Task: Search one way flight ticket for 2 adults, 2 children, 2 infants in seat in first from Pasco: Tri-cities Airport to Indianapolis: Indianapolis International Airport on 8-5-2023. Choice of flights is Westjet. Number of bags: 7 checked bags. Price is upto 50000. Outbound departure time preference is 4:30.
Action: Mouse moved to (292, 257)
Screenshot: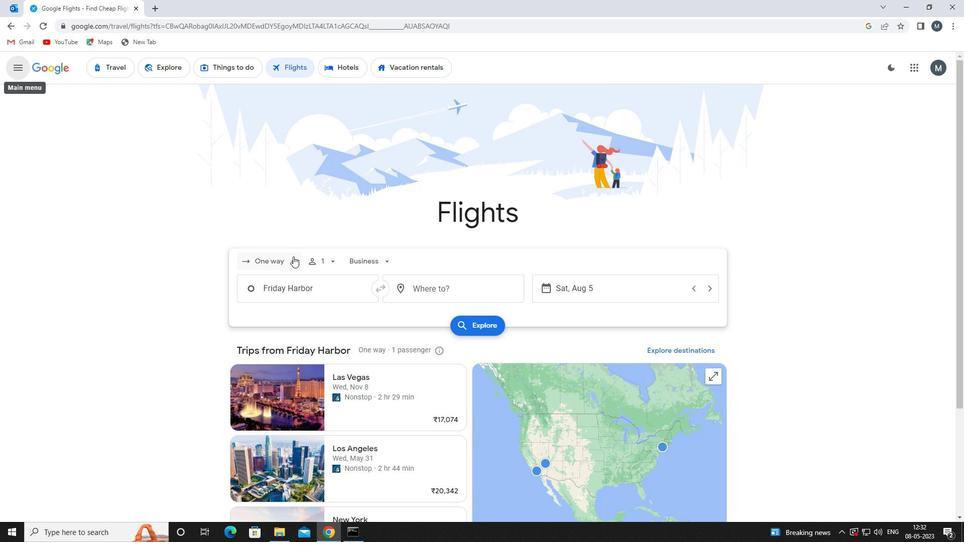 
Action: Mouse pressed left at (292, 257)
Screenshot: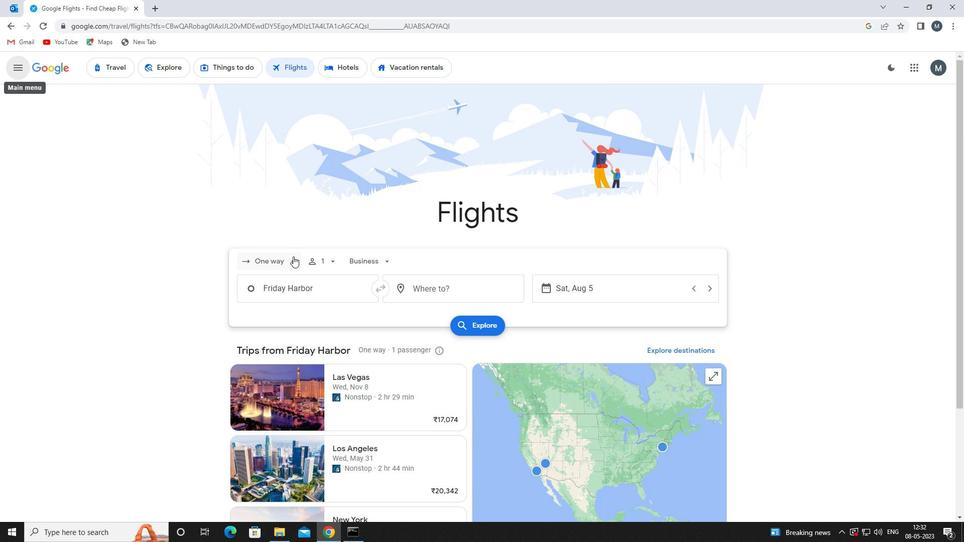 
Action: Mouse moved to (300, 307)
Screenshot: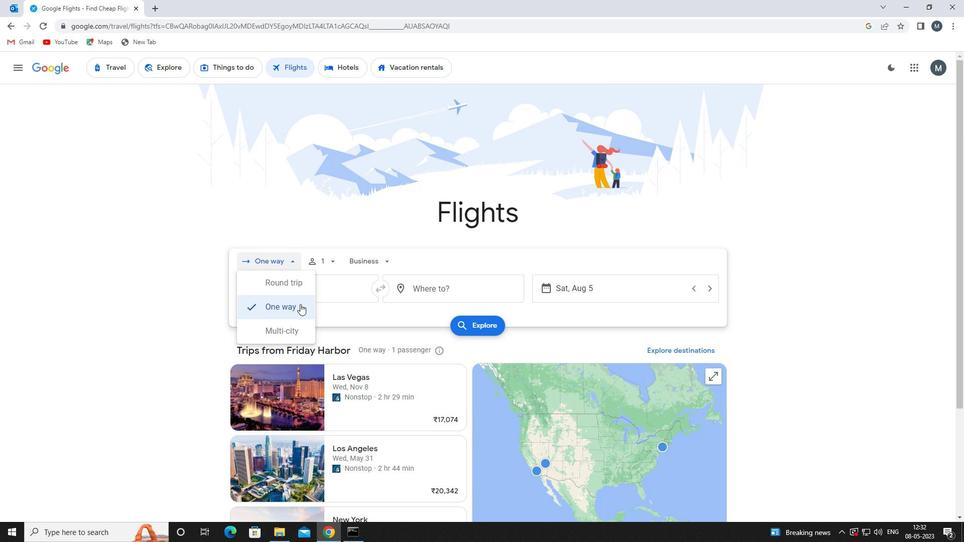 
Action: Mouse pressed left at (300, 307)
Screenshot: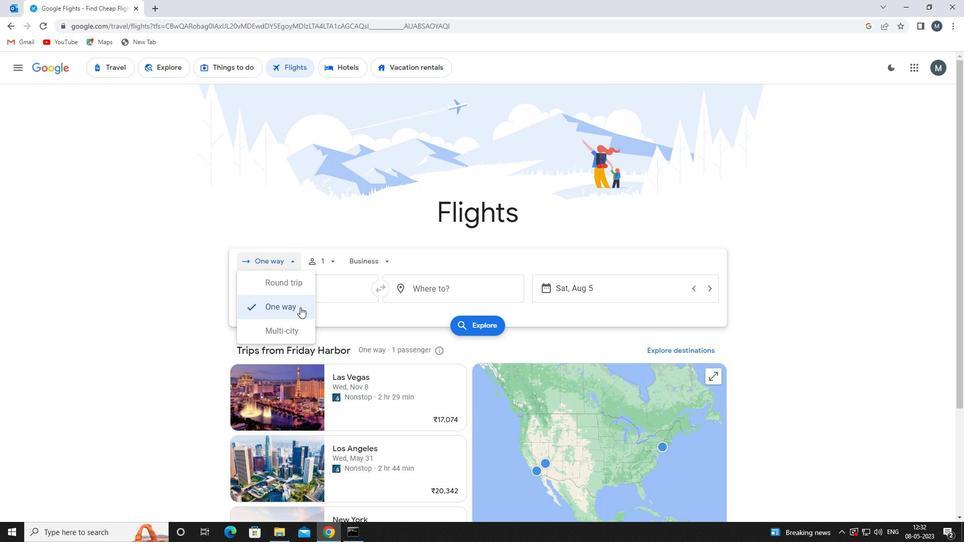 
Action: Mouse moved to (330, 262)
Screenshot: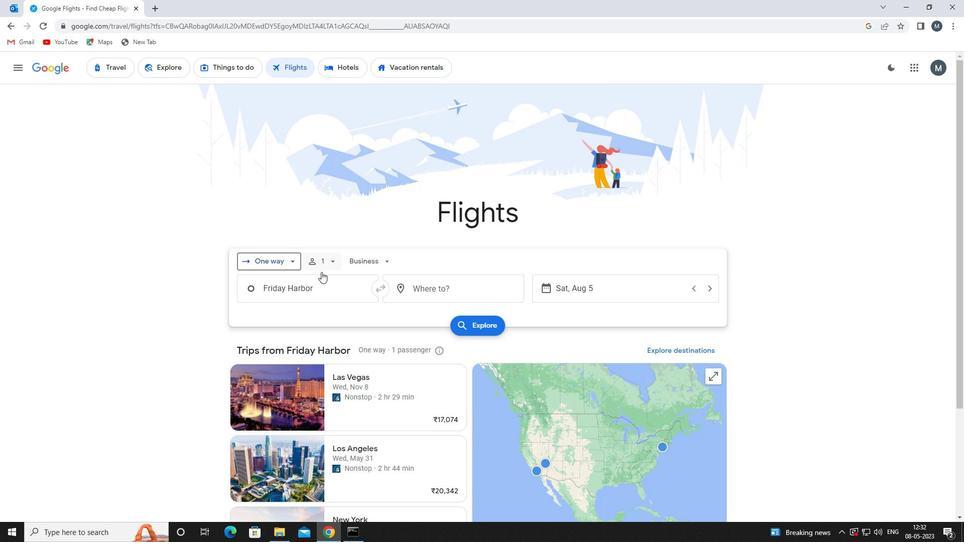 
Action: Mouse pressed left at (330, 262)
Screenshot: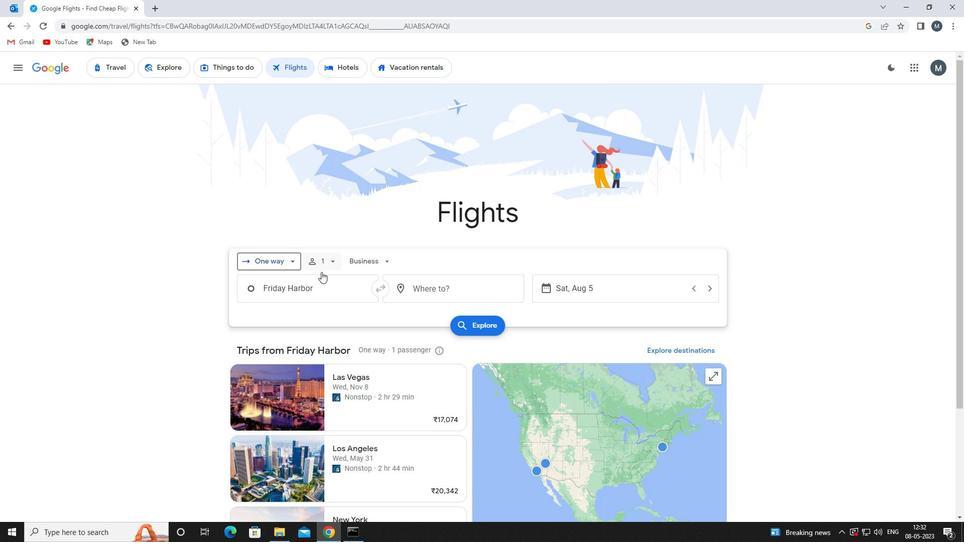 
Action: Mouse moved to (411, 289)
Screenshot: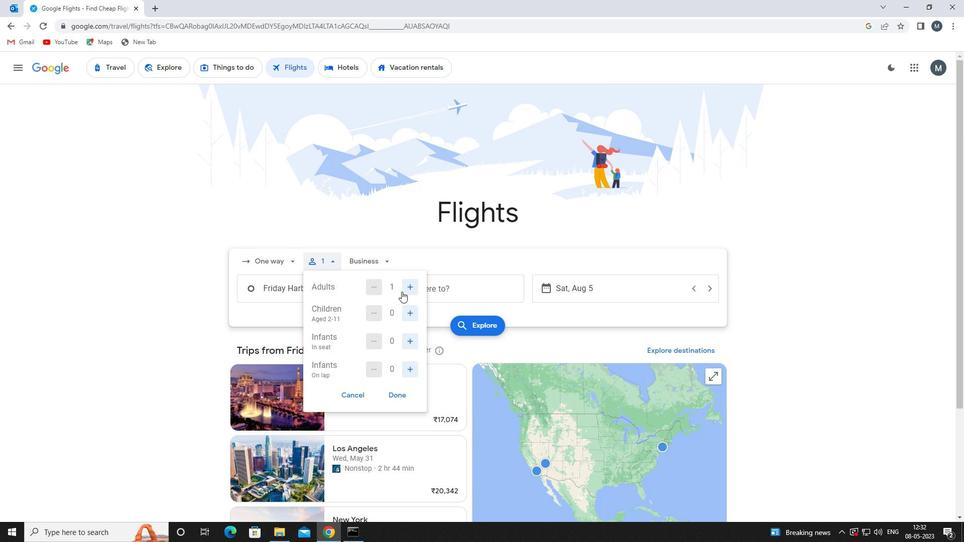 
Action: Mouse pressed left at (411, 289)
Screenshot: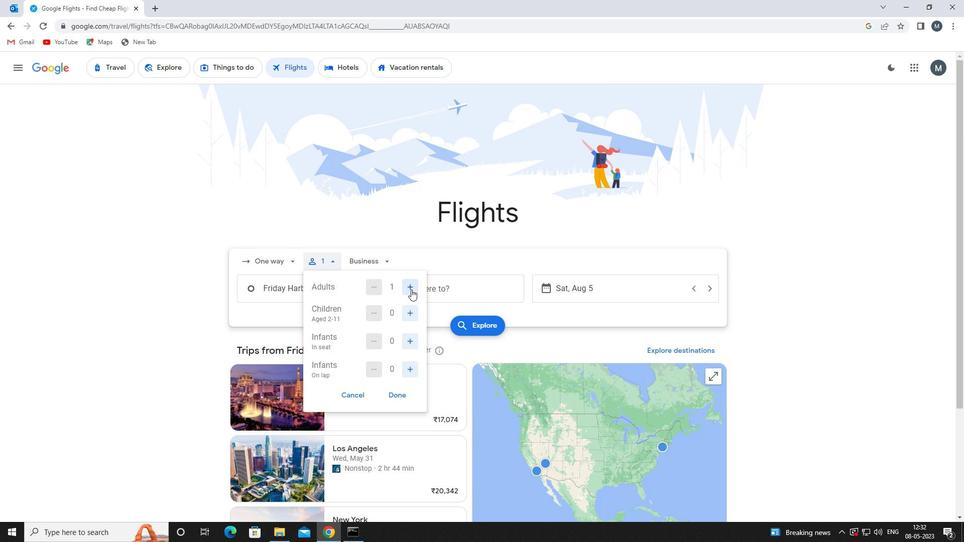 
Action: Mouse moved to (412, 310)
Screenshot: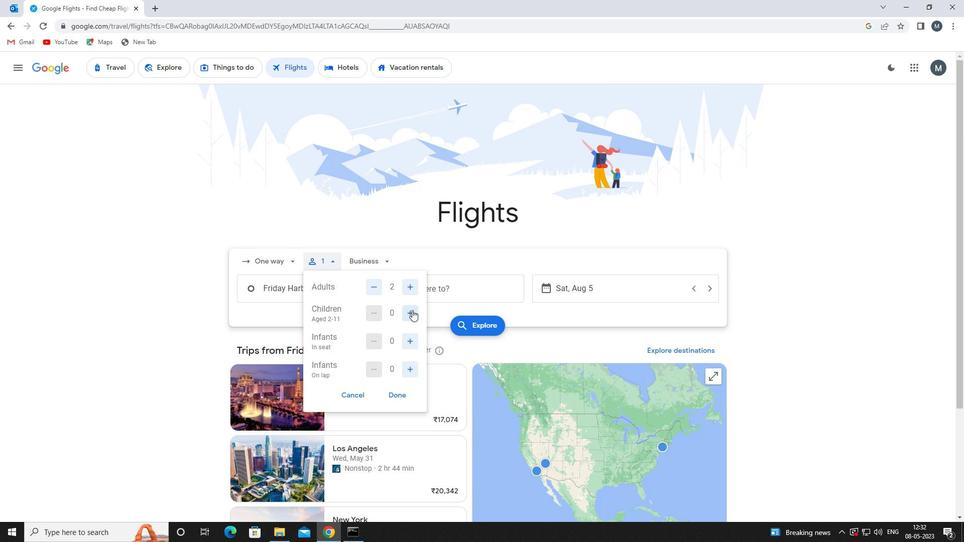 
Action: Mouse pressed left at (412, 310)
Screenshot: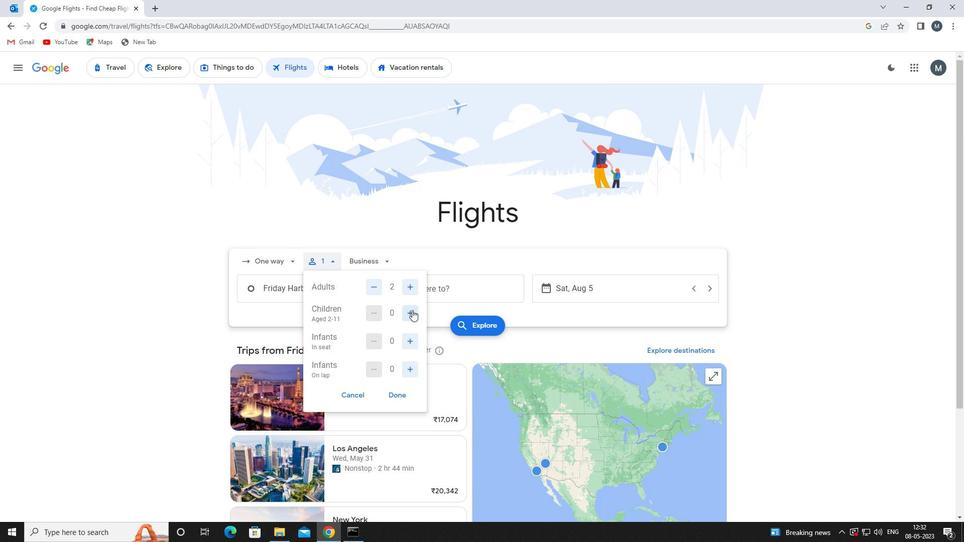 
Action: Mouse pressed left at (412, 310)
Screenshot: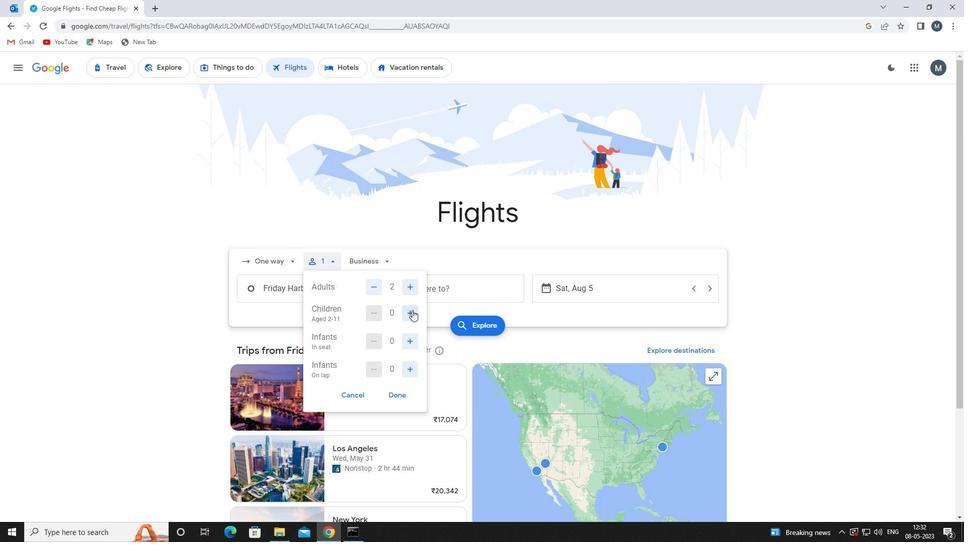 
Action: Mouse moved to (411, 338)
Screenshot: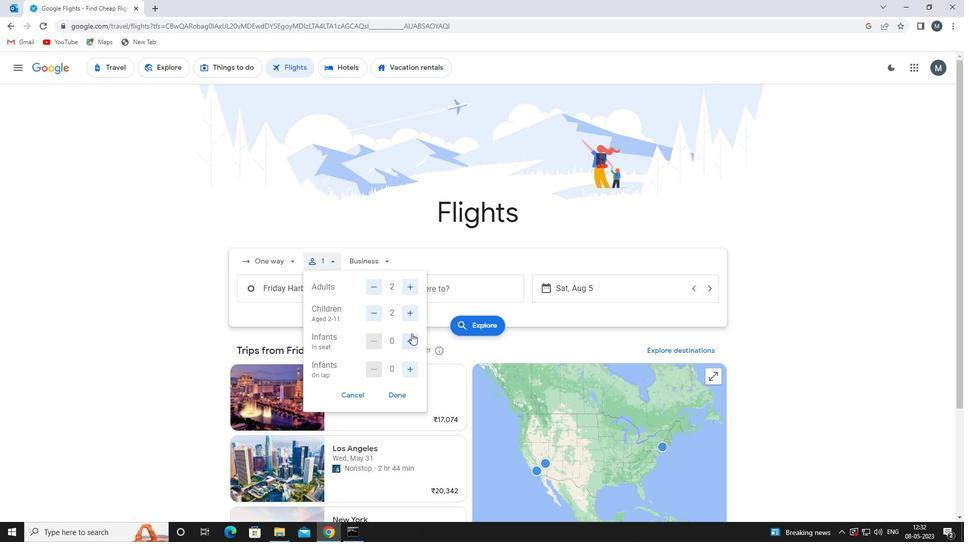 
Action: Mouse pressed left at (411, 338)
Screenshot: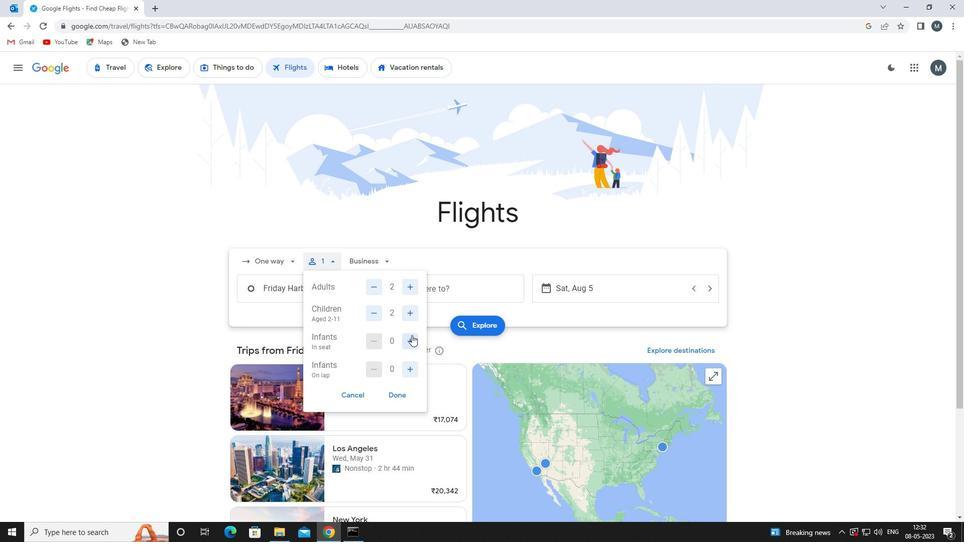 
Action: Mouse moved to (411, 339)
Screenshot: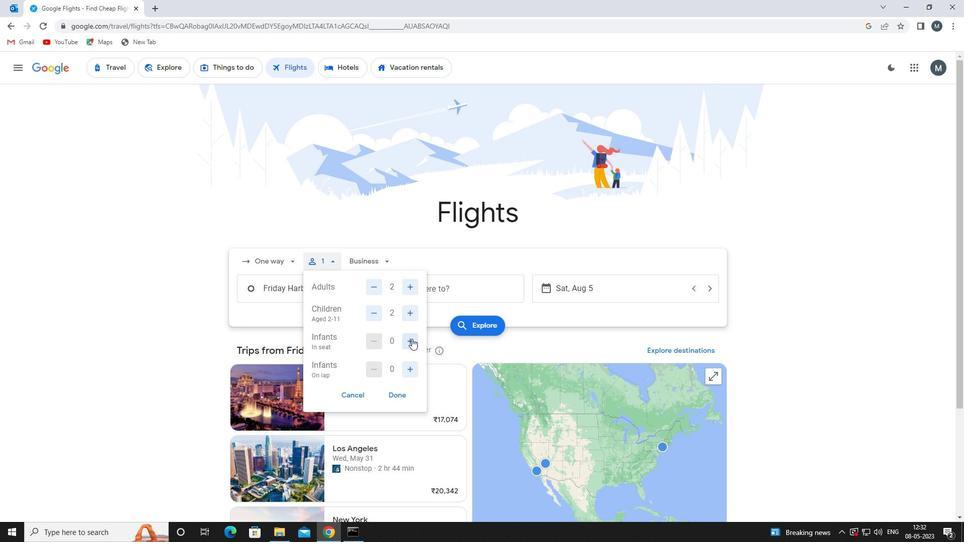 
Action: Mouse pressed left at (411, 339)
Screenshot: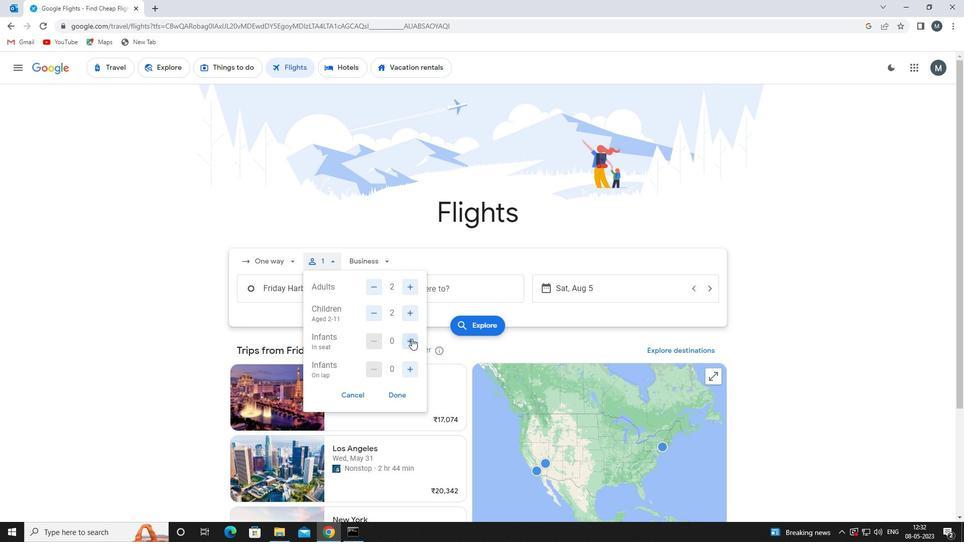 
Action: Mouse moved to (396, 397)
Screenshot: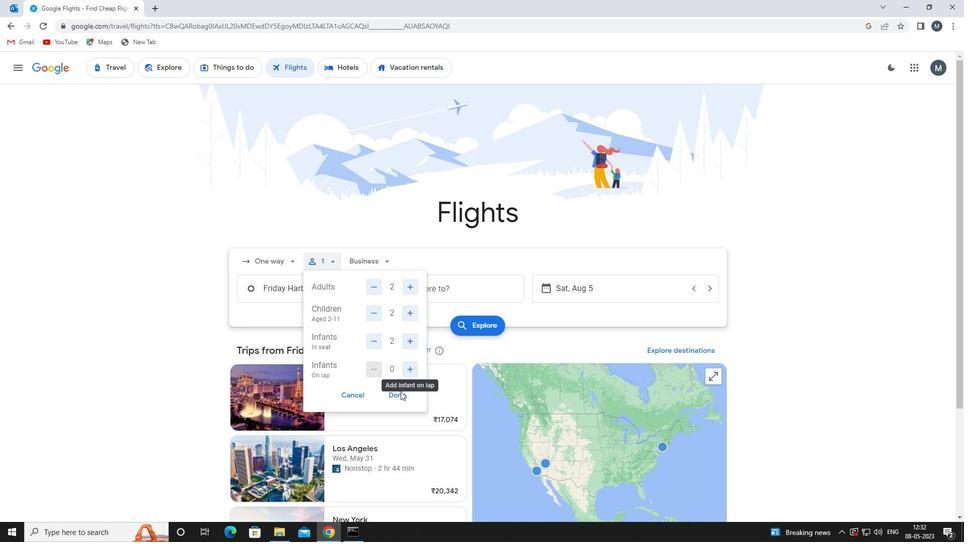 
Action: Mouse pressed left at (396, 397)
Screenshot: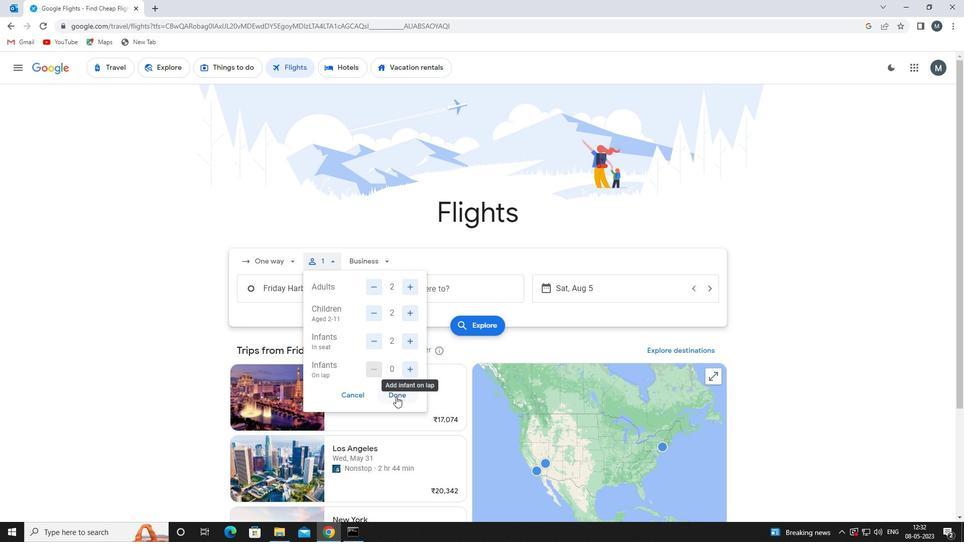 
Action: Mouse moved to (365, 265)
Screenshot: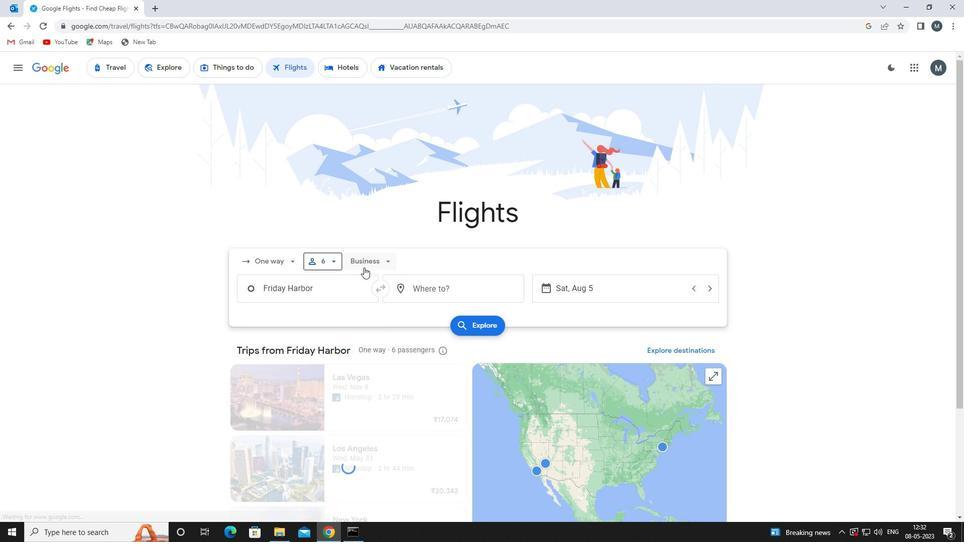 
Action: Mouse pressed left at (365, 265)
Screenshot: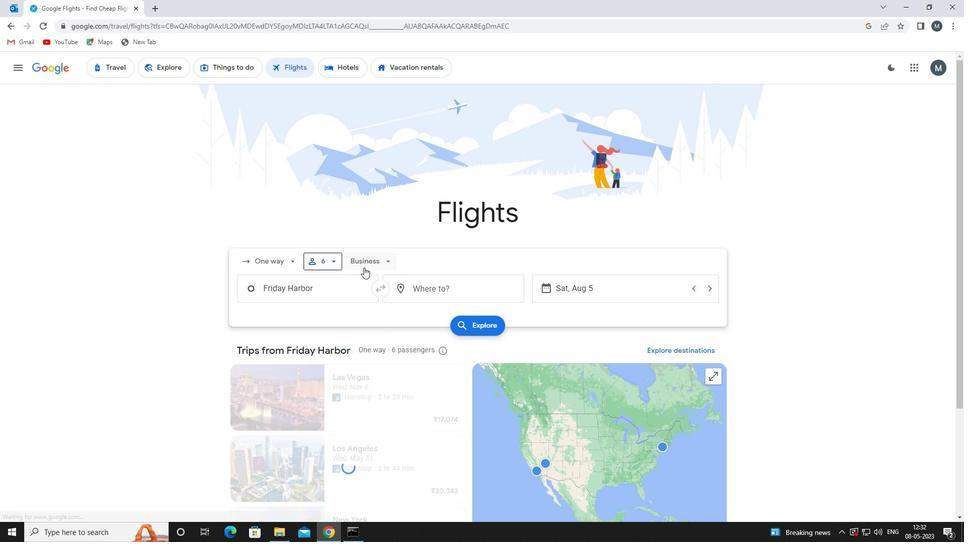 
Action: Mouse moved to (377, 353)
Screenshot: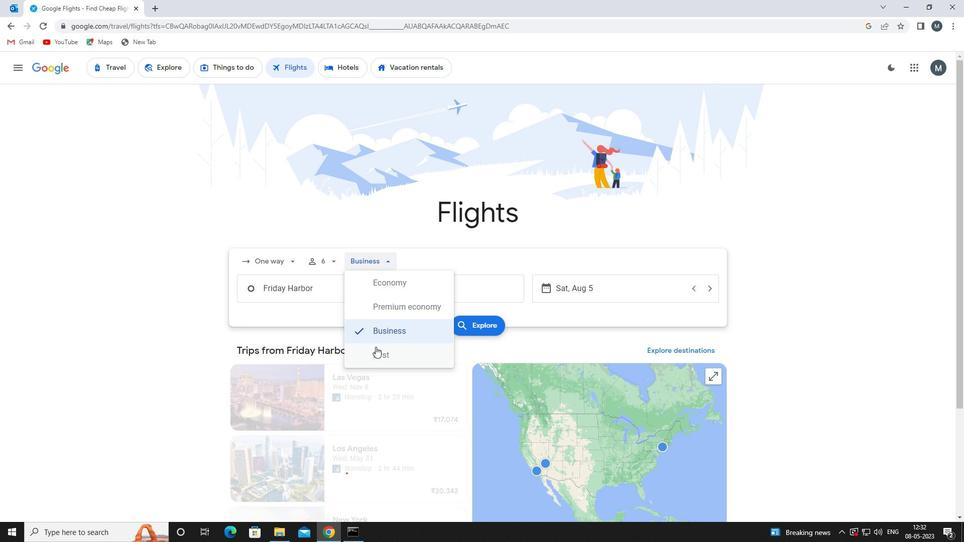 
Action: Mouse pressed left at (377, 353)
Screenshot: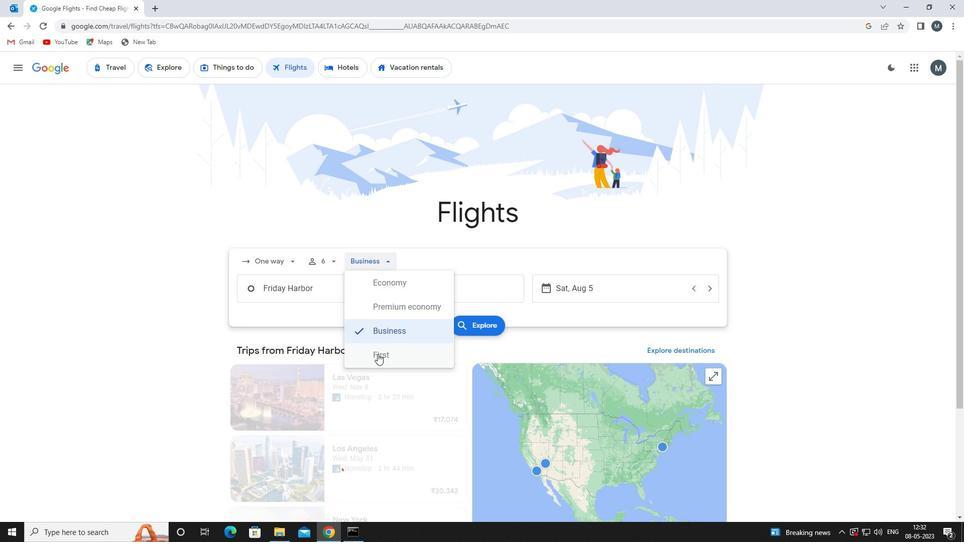 
Action: Mouse moved to (322, 289)
Screenshot: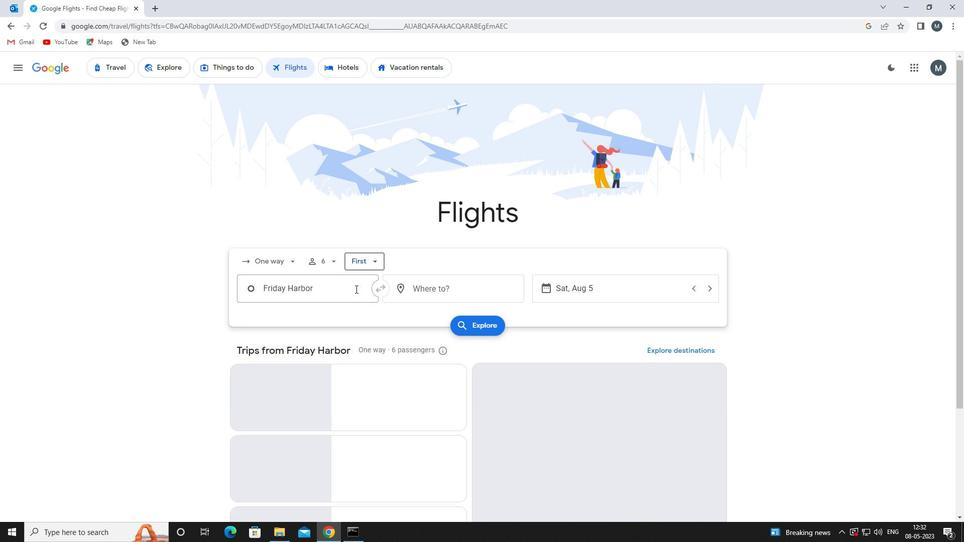 
Action: Mouse pressed left at (322, 289)
Screenshot: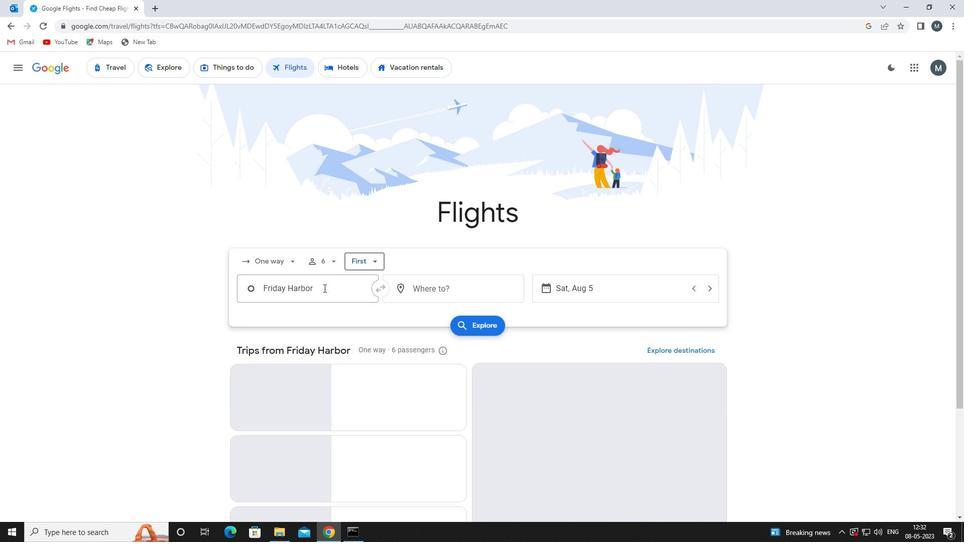 
Action: Key pressed tri<Key.space>ci
Screenshot: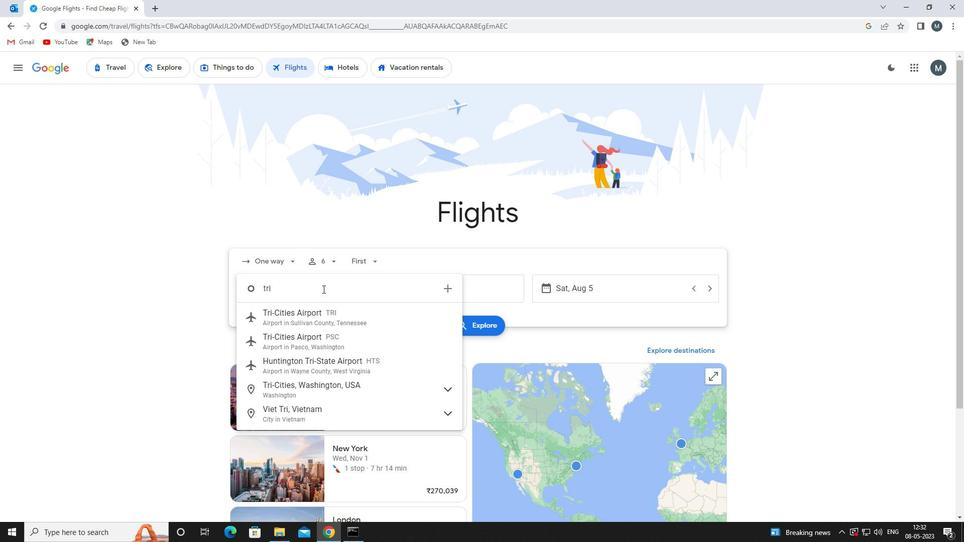 
Action: Mouse moved to (317, 316)
Screenshot: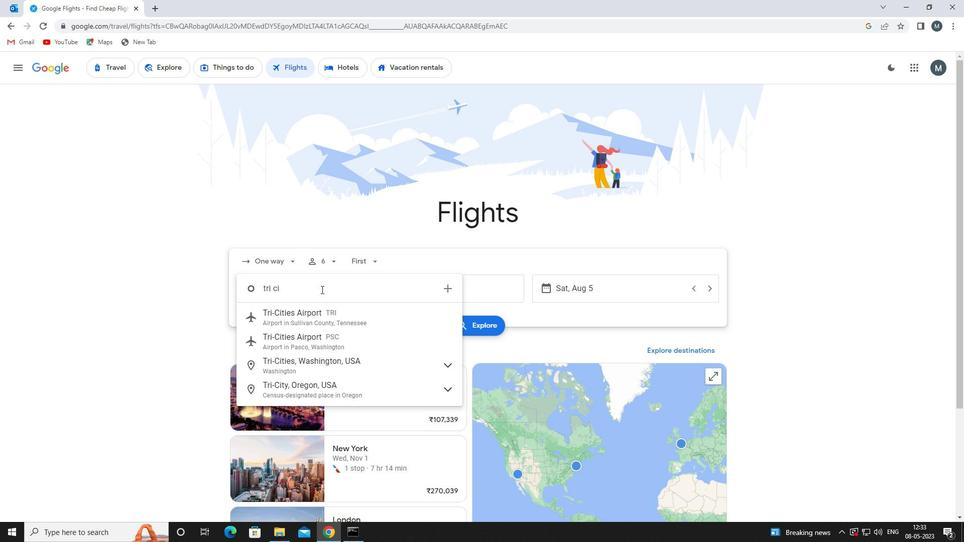 
Action: Mouse pressed left at (317, 316)
Screenshot: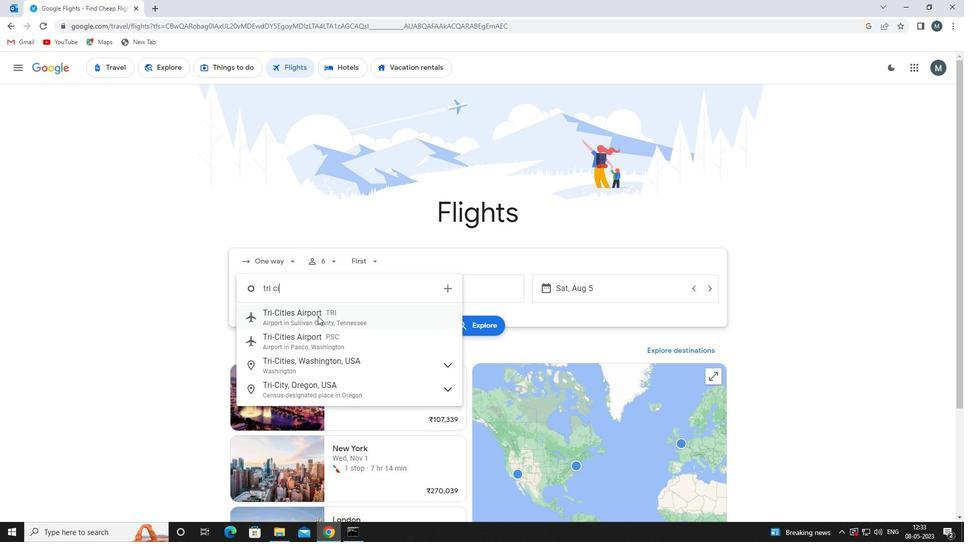
Action: Mouse moved to (410, 287)
Screenshot: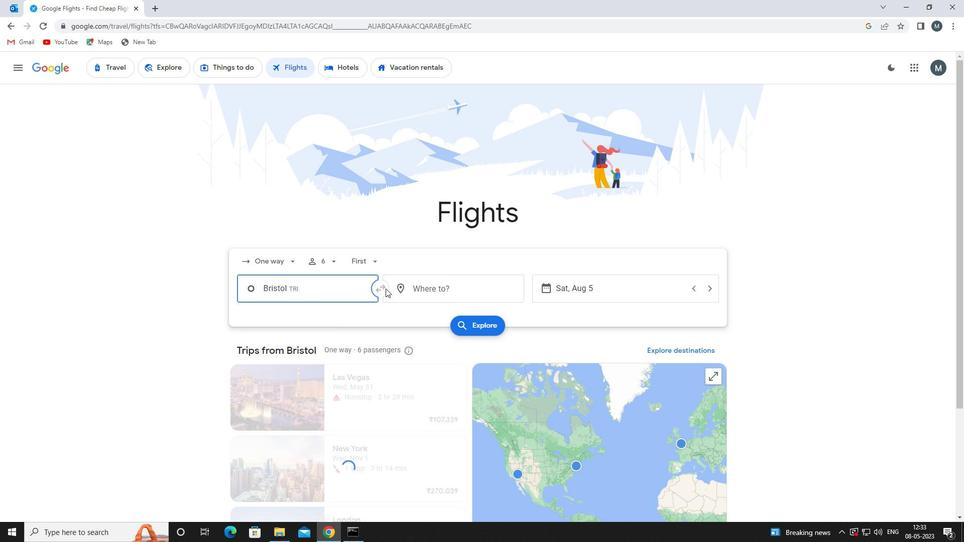 
Action: Mouse pressed left at (410, 287)
Screenshot: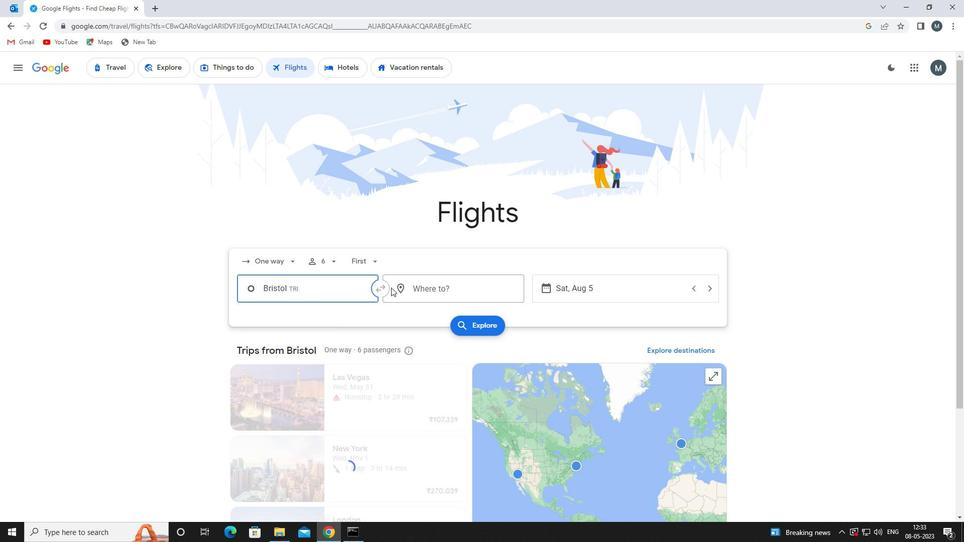 
Action: Key pressed ind
Screenshot: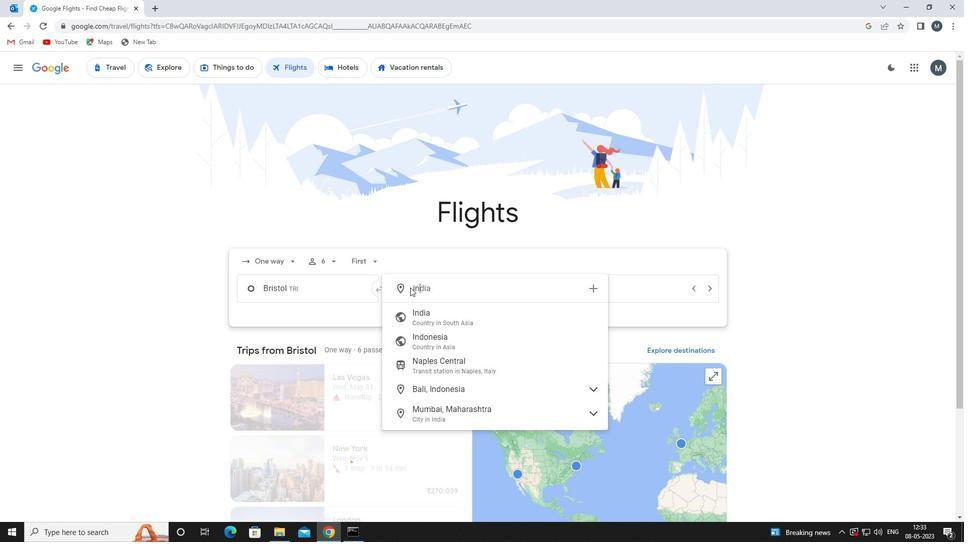 
Action: Mouse moved to (457, 311)
Screenshot: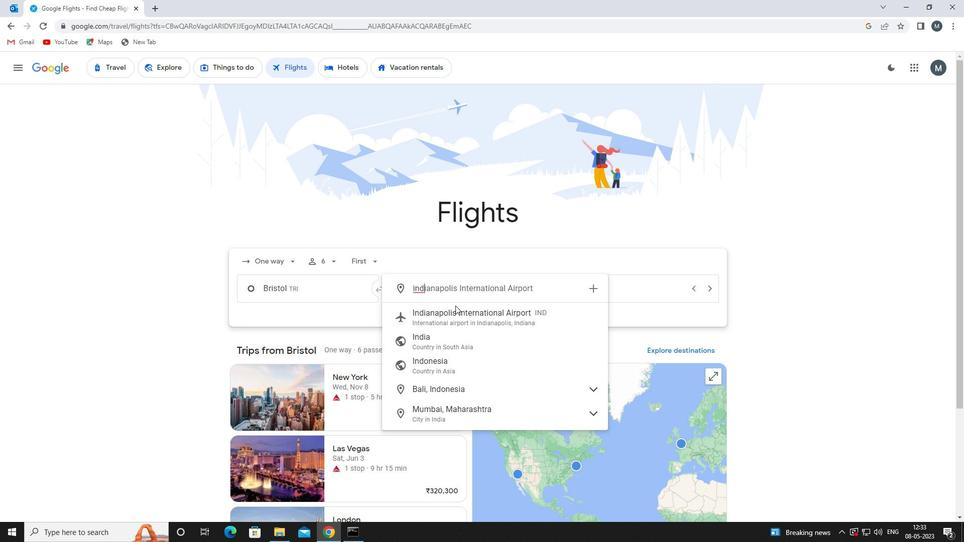 
Action: Mouse pressed left at (457, 311)
Screenshot: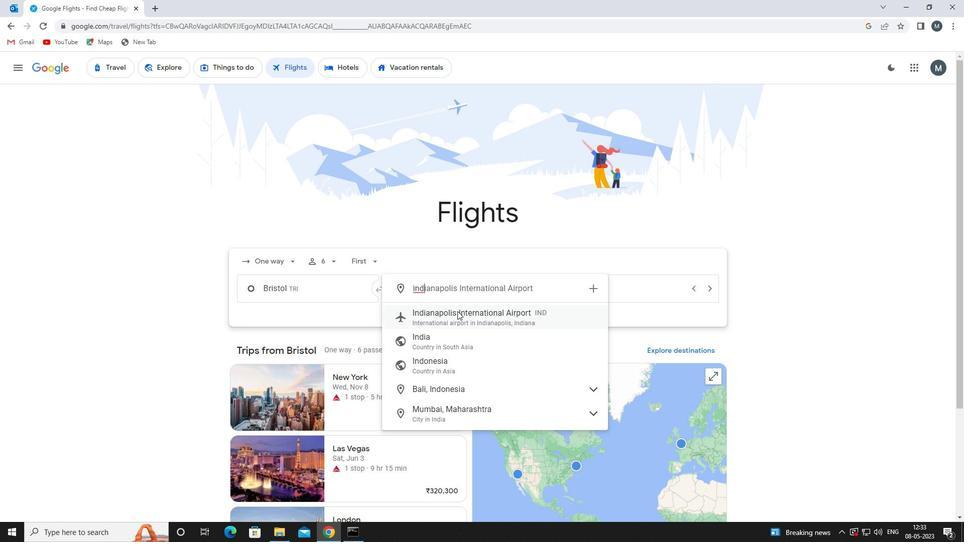 
Action: Mouse moved to (580, 287)
Screenshot: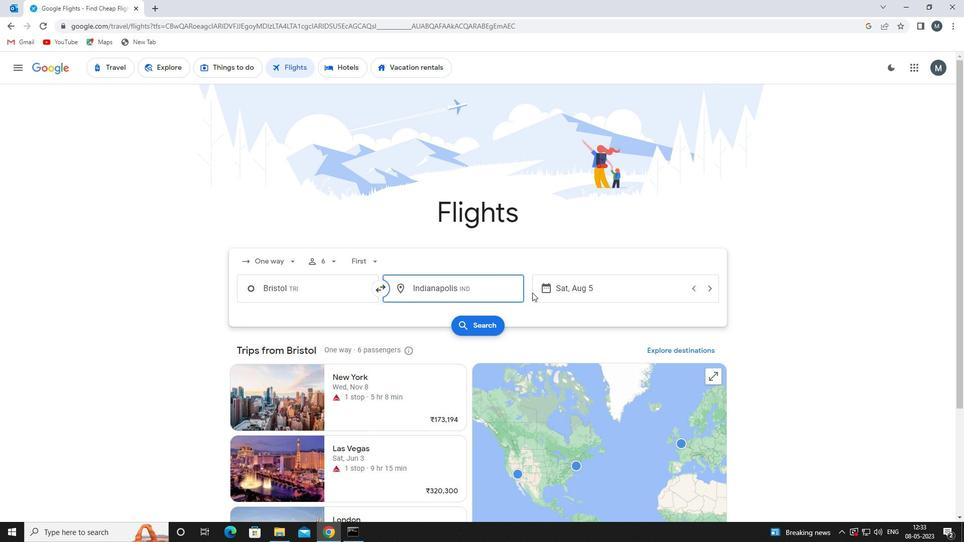 
Action: Mouse pressed left at (580, 287)
Screenshot: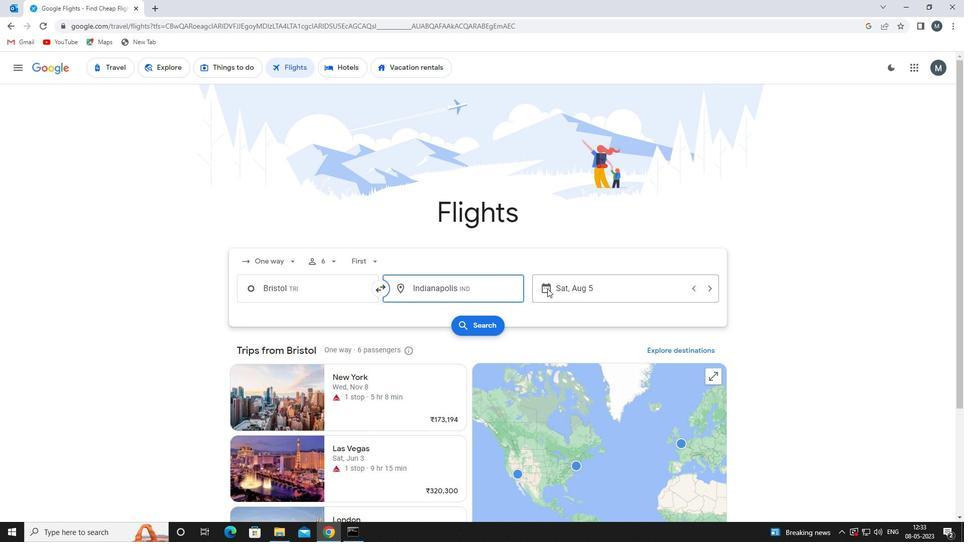 
Action: Mouse moved to (505, 338)
Screenshot: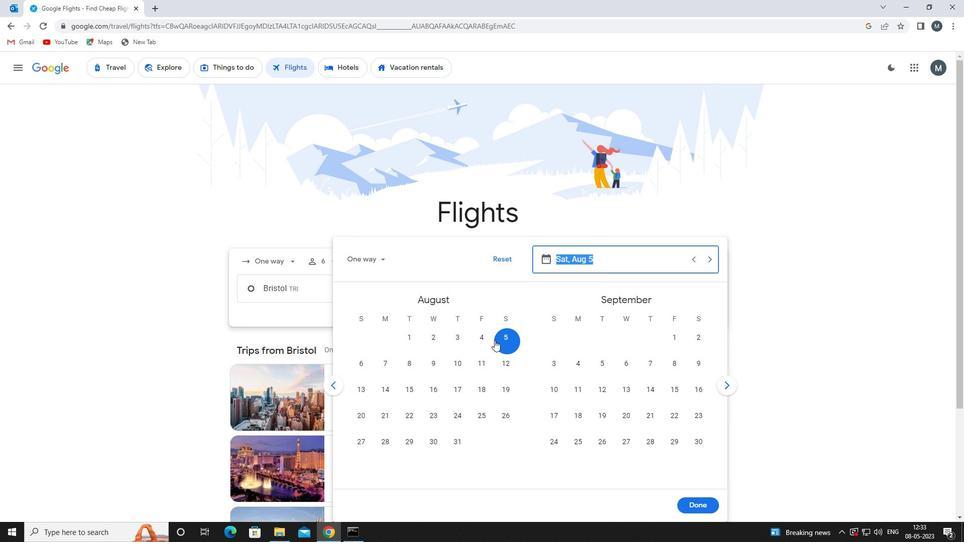 
Action: Mouse pressed left at (505, 338)
Screenshot: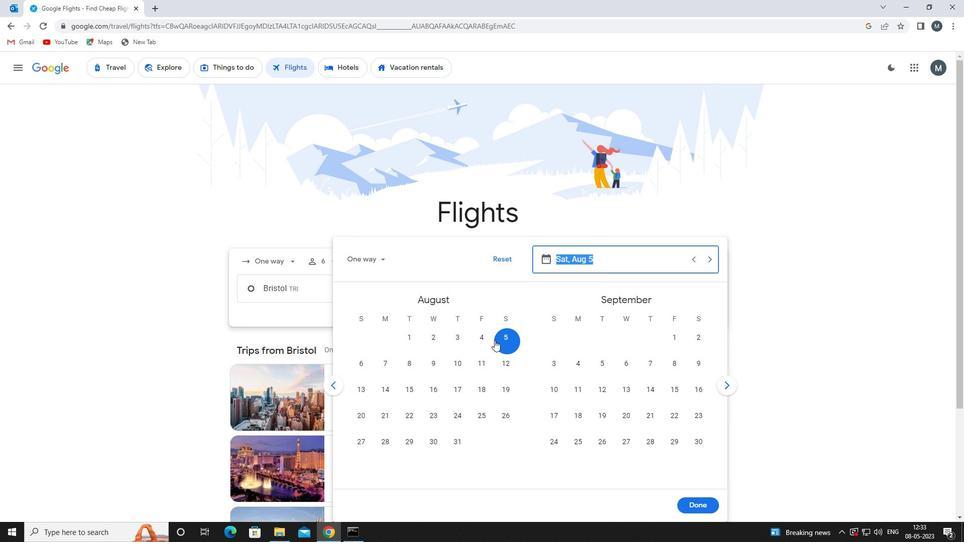 
Action: Mouse moved to (700, 502)
Screenshot: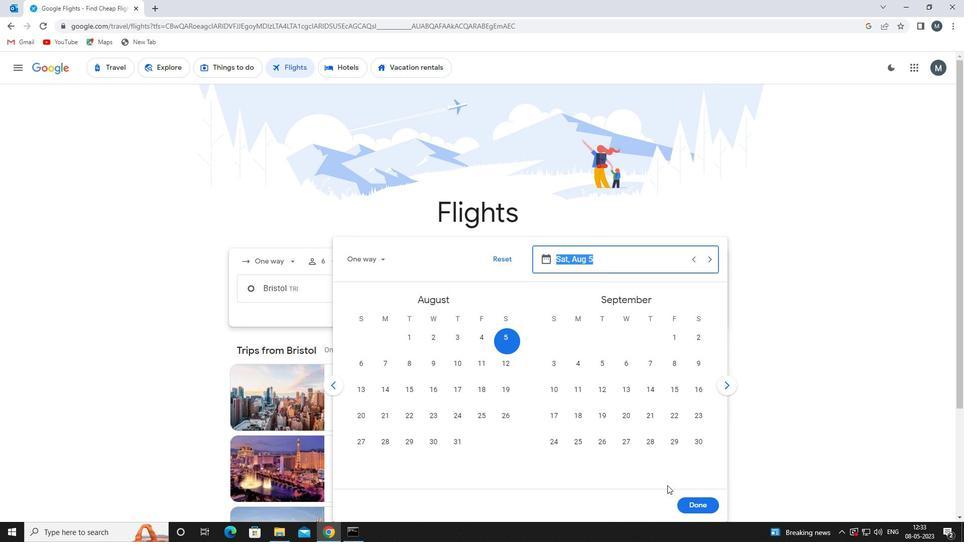 
Action: Mouse pressed left at (700, 502)
Screenshot: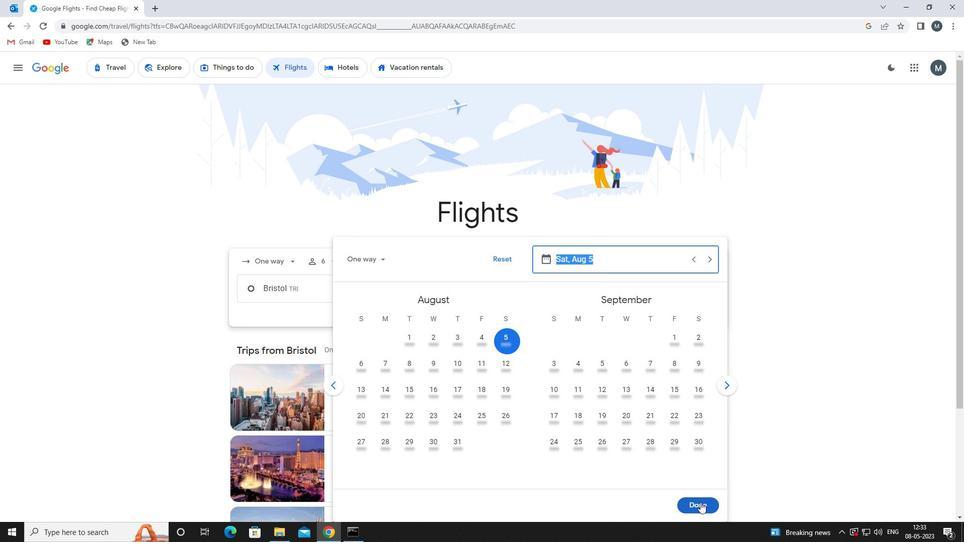 
Action: Mouse moved to (486, 327)
Screenshot: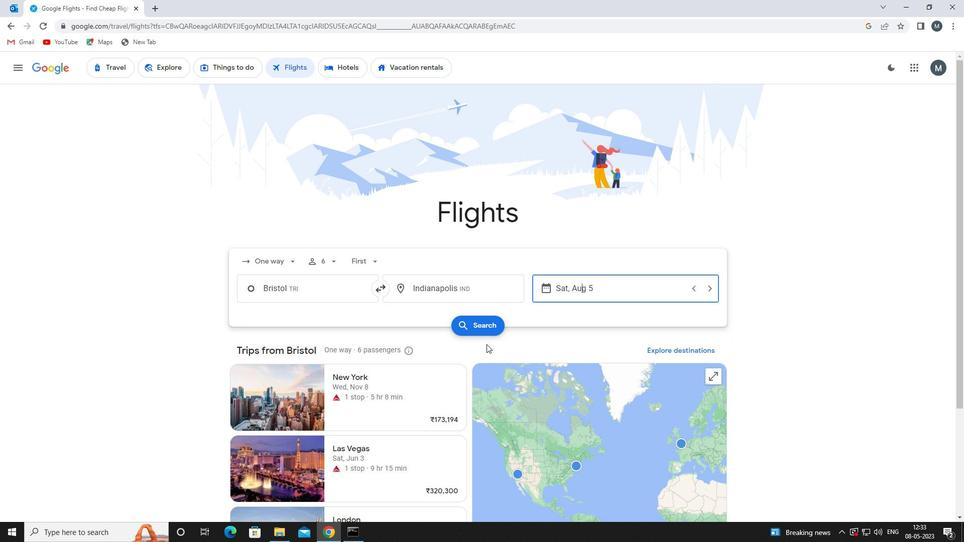 
Action: Mouse pressed left at (486, 327)
Screenshot: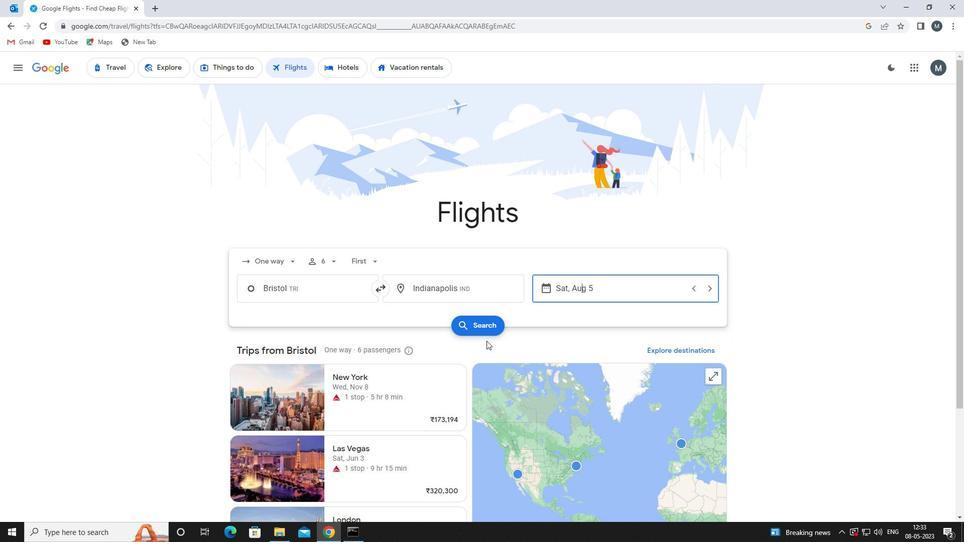 
Action: Mouse moved to (244, 147)
Screenshot: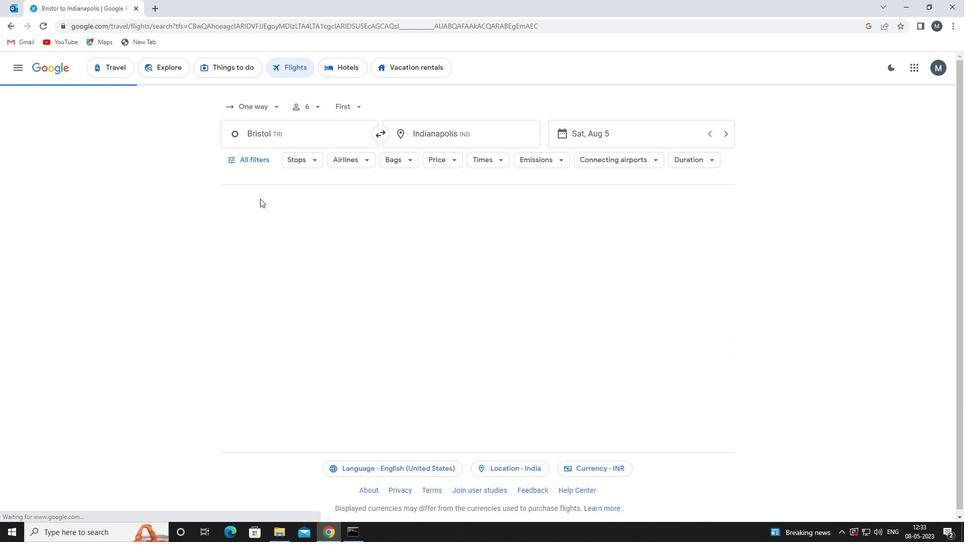 
Action: Mouse pressed left at (244, 147)
Screenshot: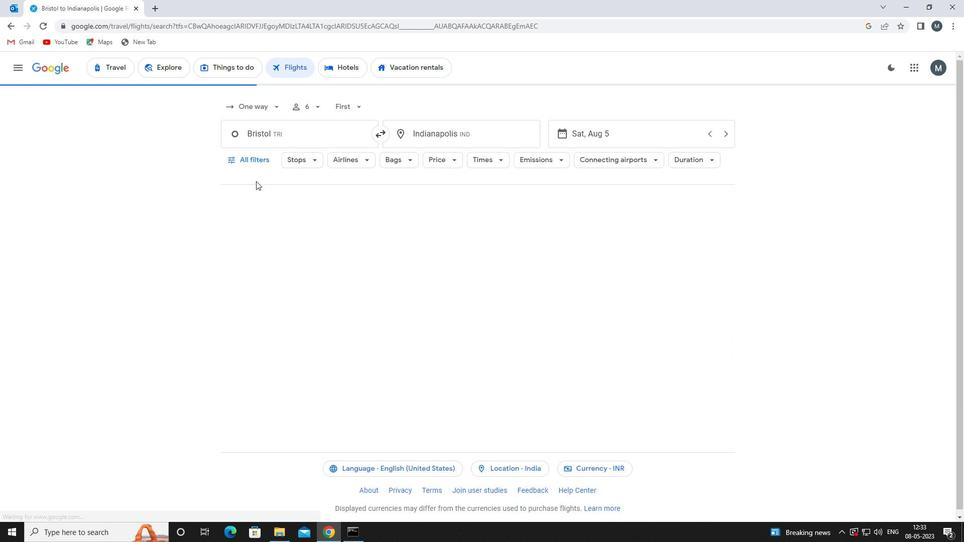
Action: Mouse moved to (196, 182)
Screenshot: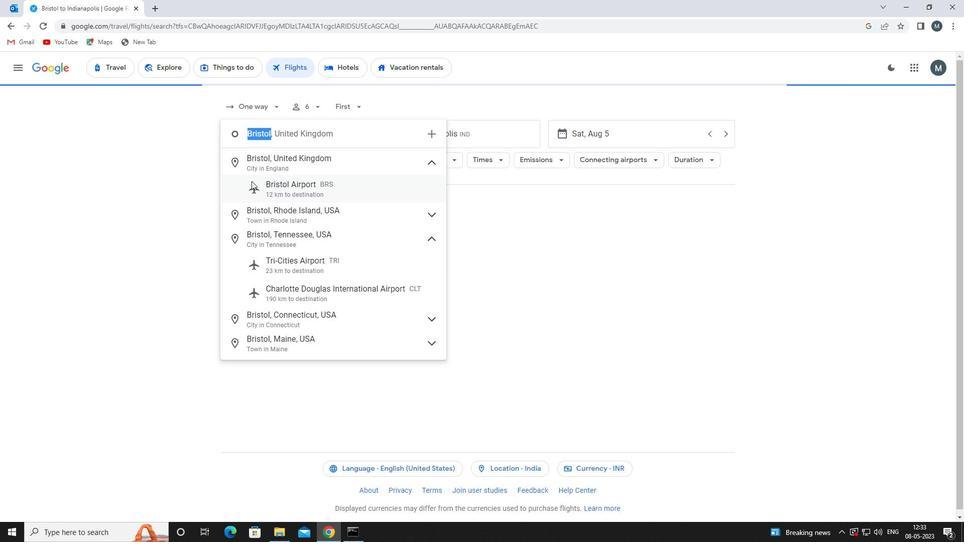 
Action: Mouse pressed left at (196, 182)
Screenshot: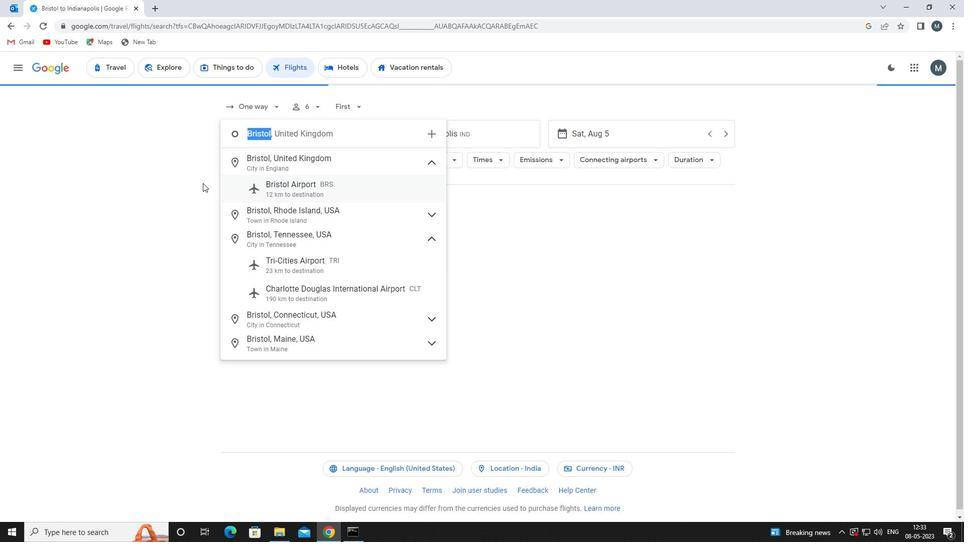 
Action: Mouse moved to (257, 160)
Screenshot: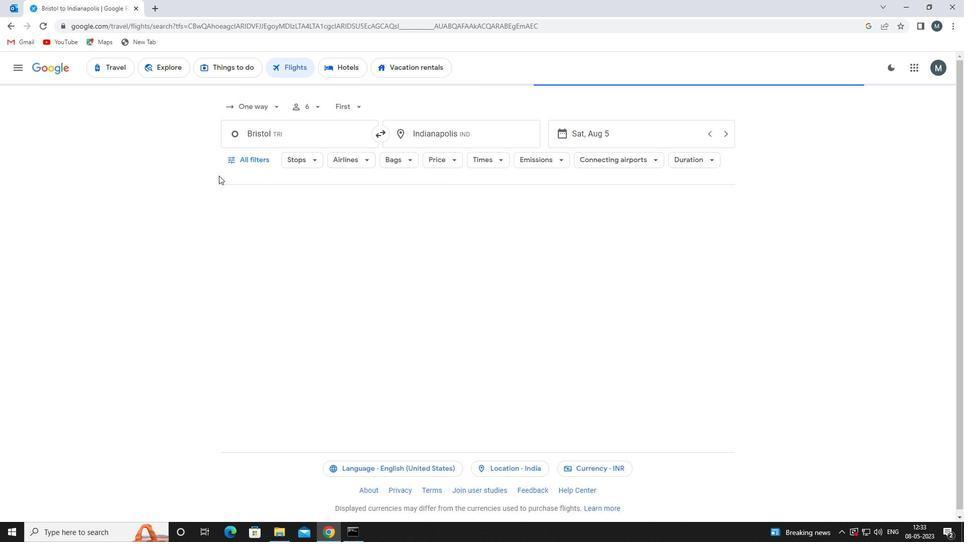
Action: Mouse pressed left at (257, 160)
Screenshot: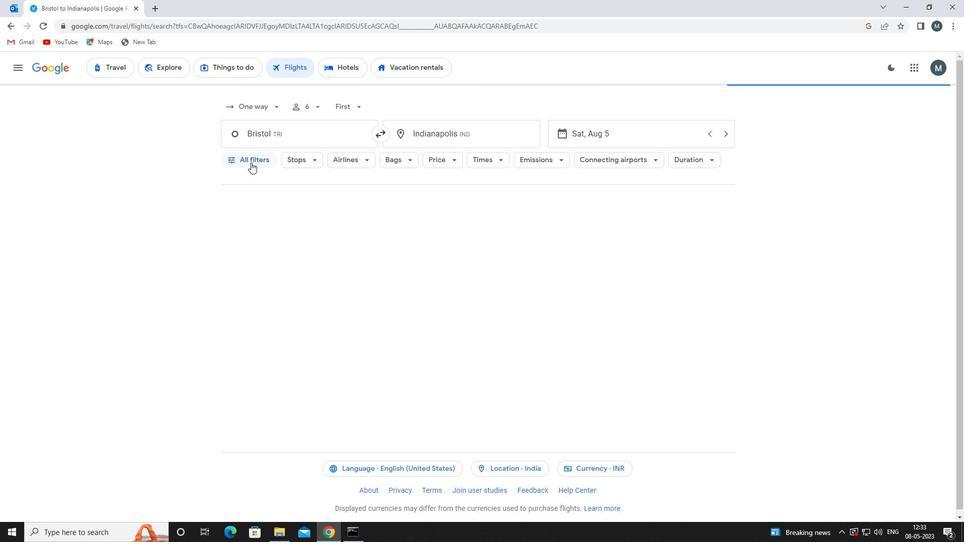 
Action: Mouse moved to (278, 250)
Screenshot: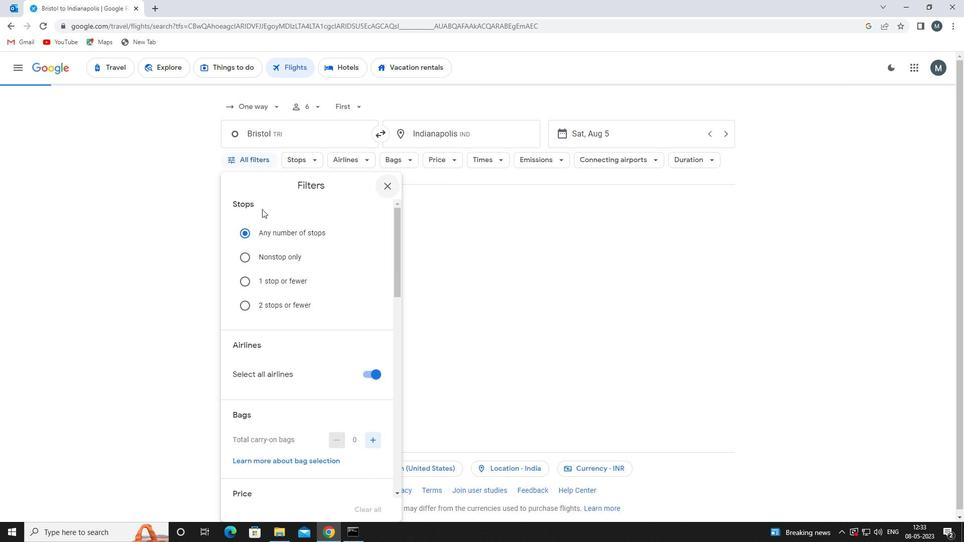 
Action: Mouse scrolled (278, 249) with delta (0, 0)
Screenshot: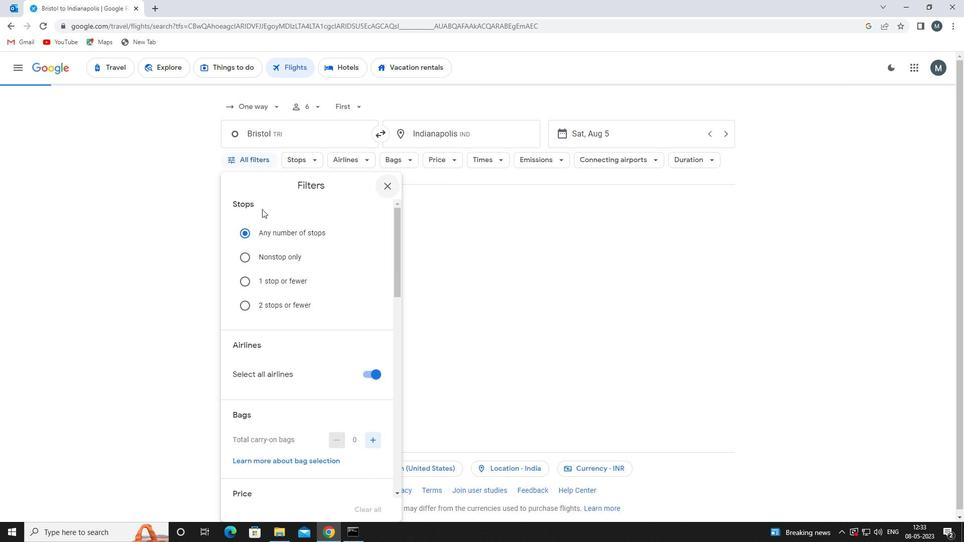
Action: Mouse moved to (280, 256)
Screenshot: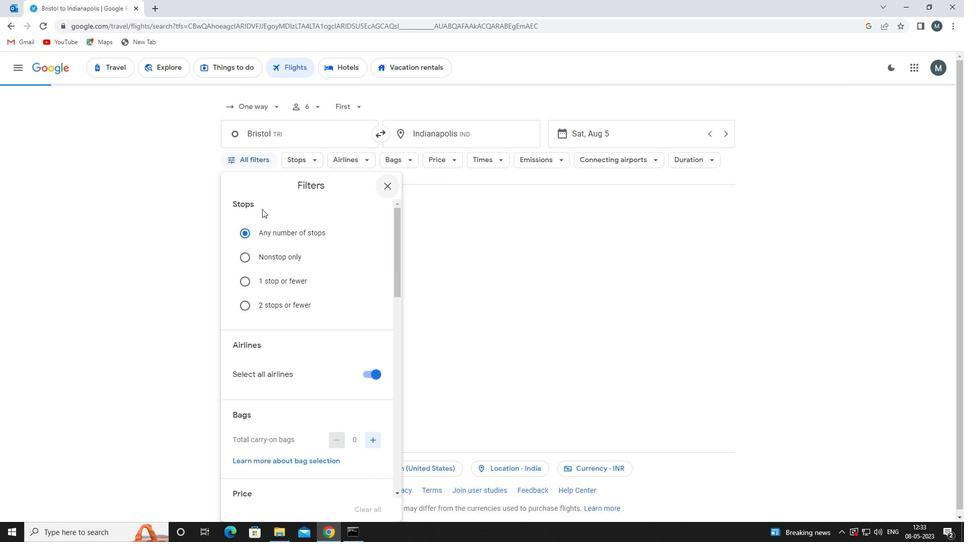 
Action: Mouse scrolled (280, 255) with delta (0, 0)
Screenshot: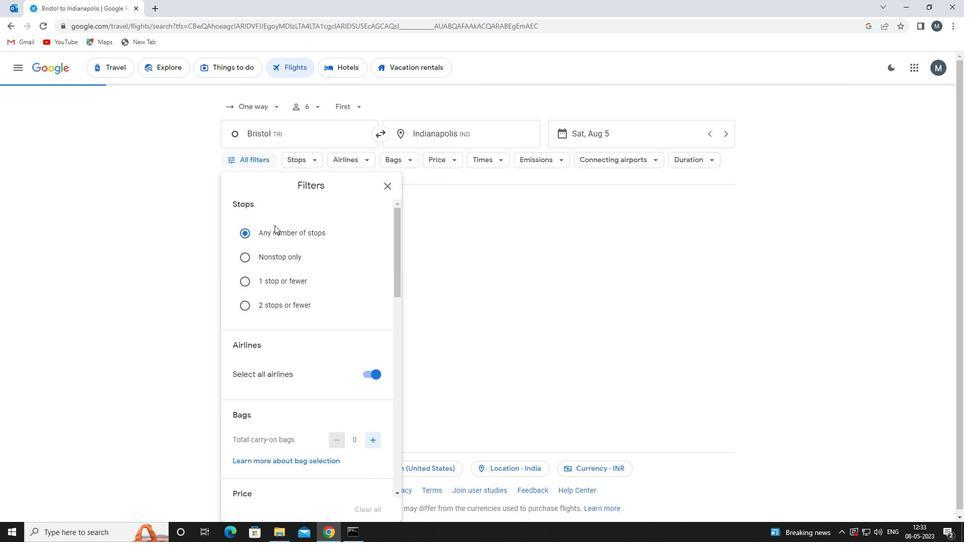 
Action: Mouse moved to (363, 274)
Screenshot: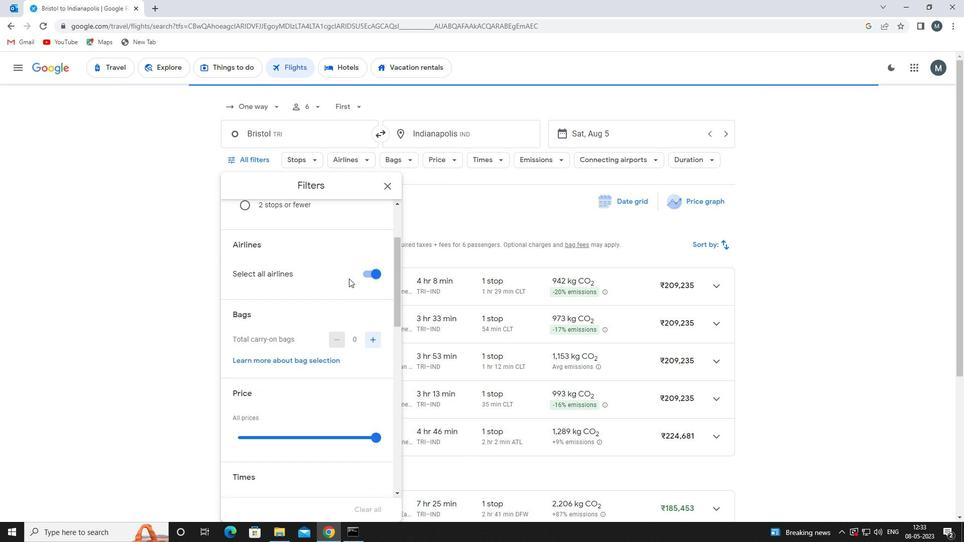 
Action: Mouse pressed left at (363, 274)
Screenshot: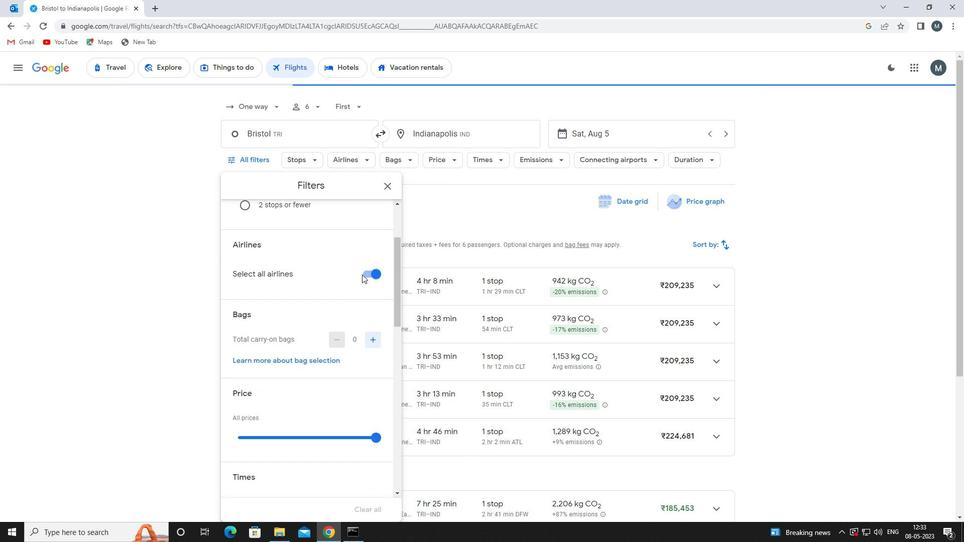 
Action: Mouse moved to (373, 272)
Screenshot: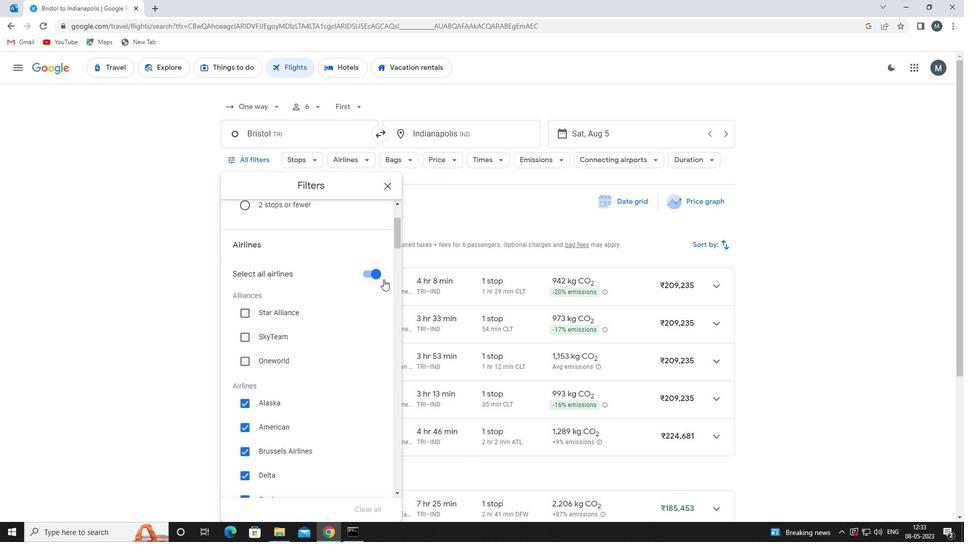 
Action: Mouse pressed left at (373, 272)
Screenshot: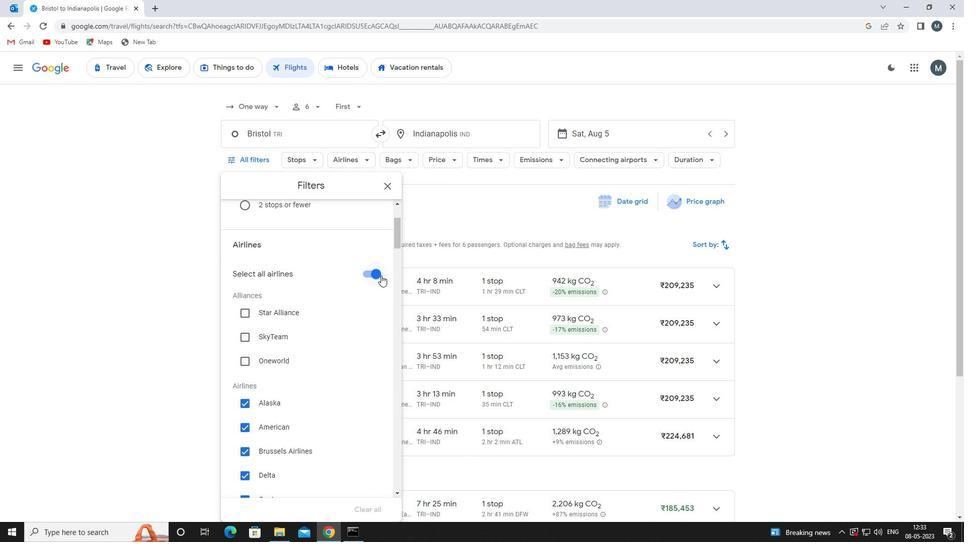 
Action: Mouse moved to (326, 313)
Screenshot: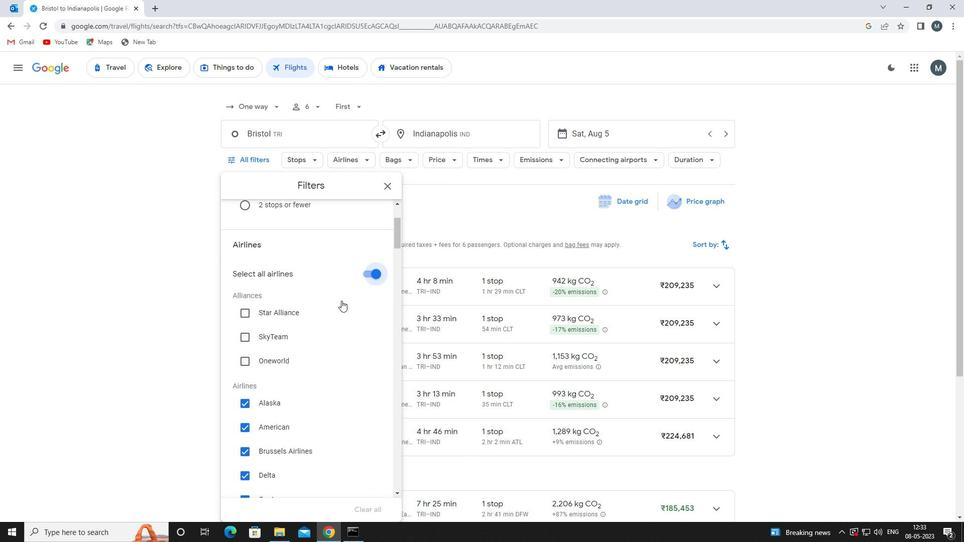 
Action: Mouse scrolled (326, 313) with delta (0, 0)
Screenshot: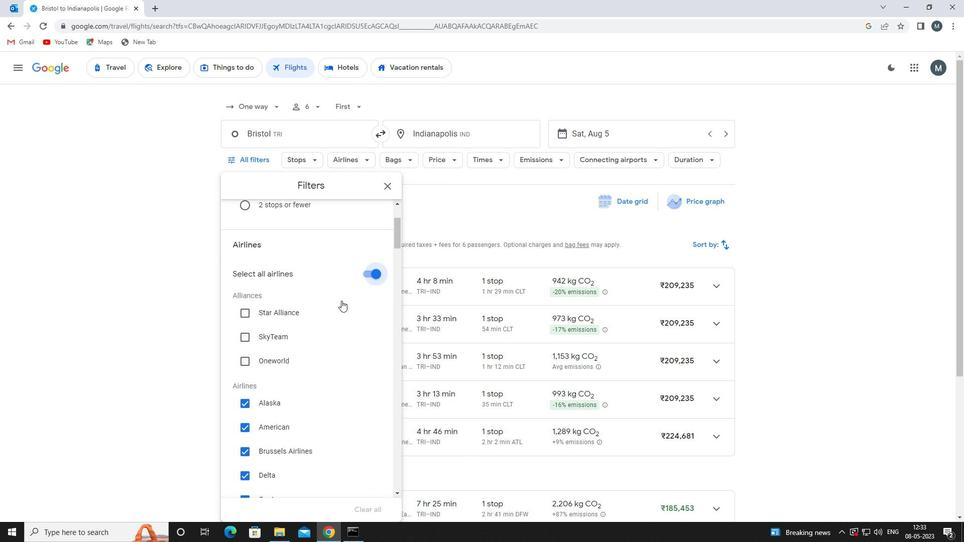 
Action: Mouse moved to (326, 314)
Screenshot: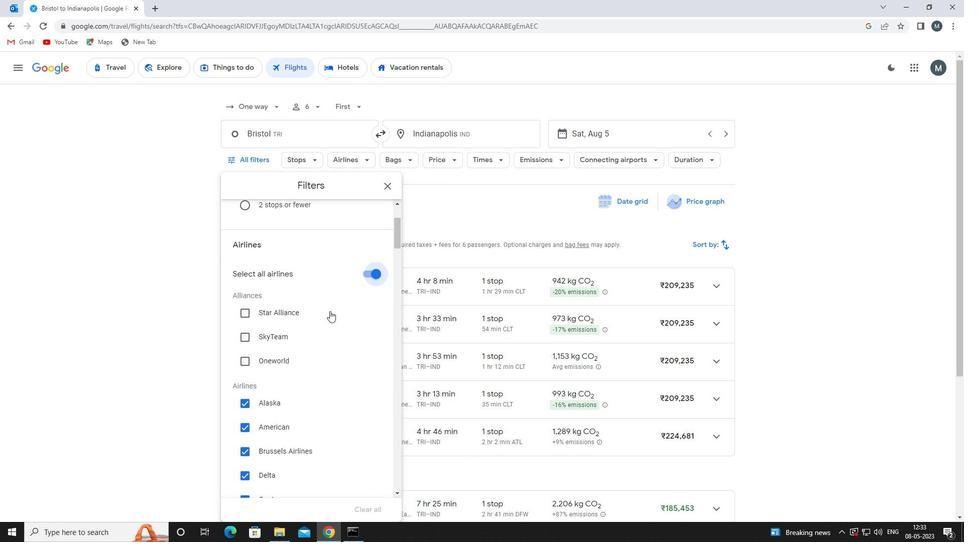 
Action: Mouse scrolled (326, 313) with delta (0, 0)
Screenshot: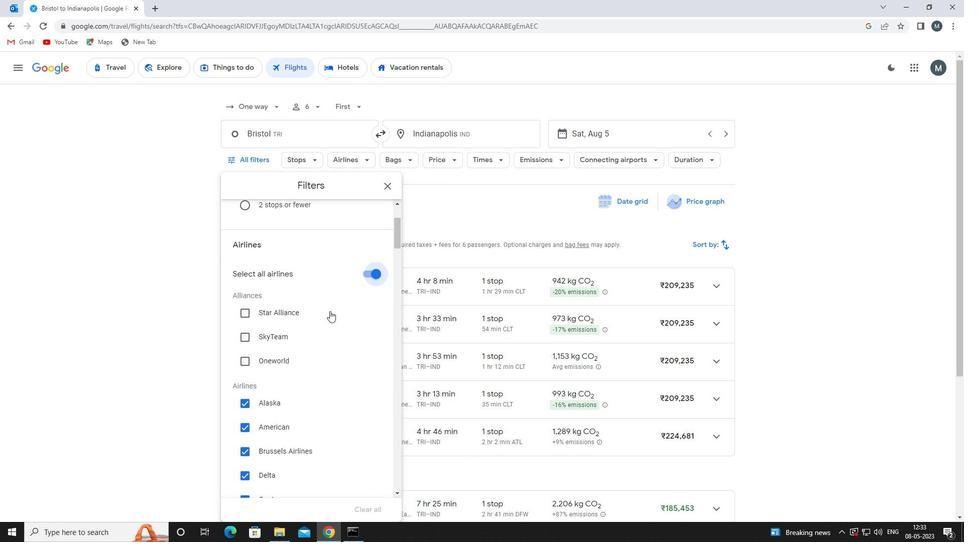 
Action: Mouse moved to (318, 349)
Screenshot: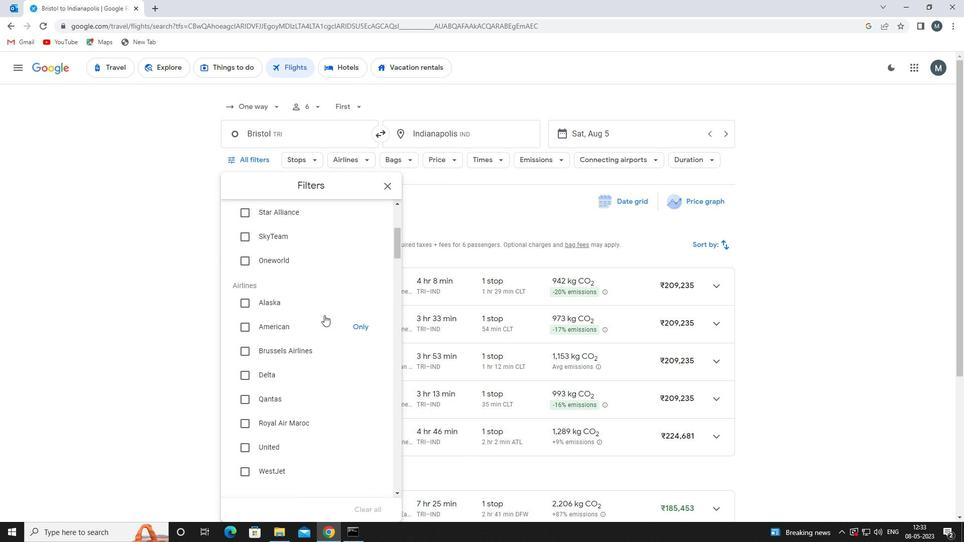 
Action: Mouse scrolled (318, 349) with delta (0, 0)
Screenshot: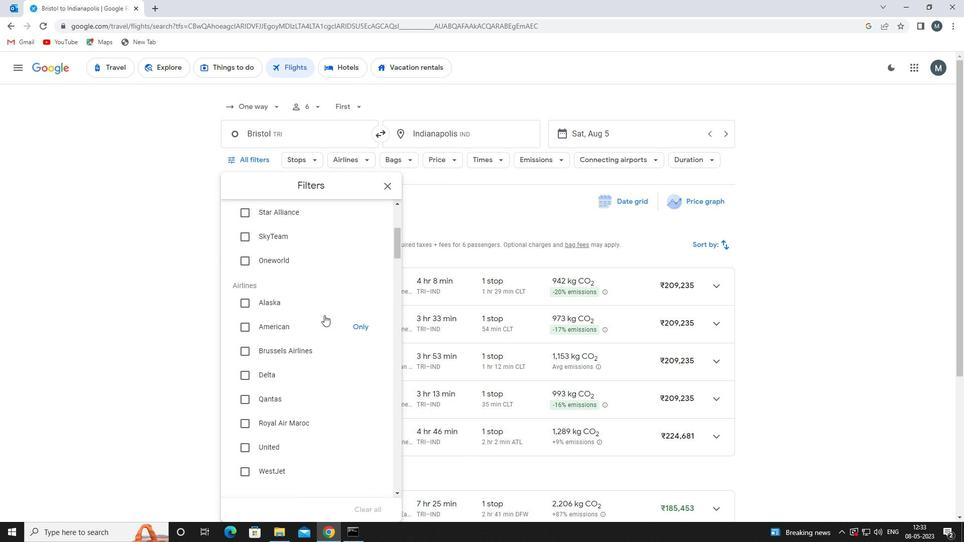 
Action: Mouse moved to (318, 350)
Screenshot: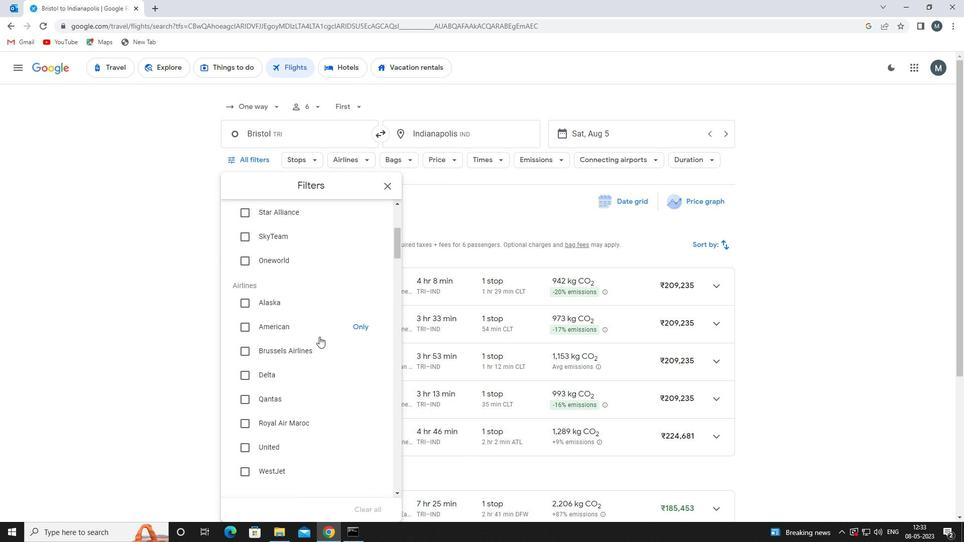 
Action: Mouse scrolled (318, 350) with delta (0, 0)
Screenshot: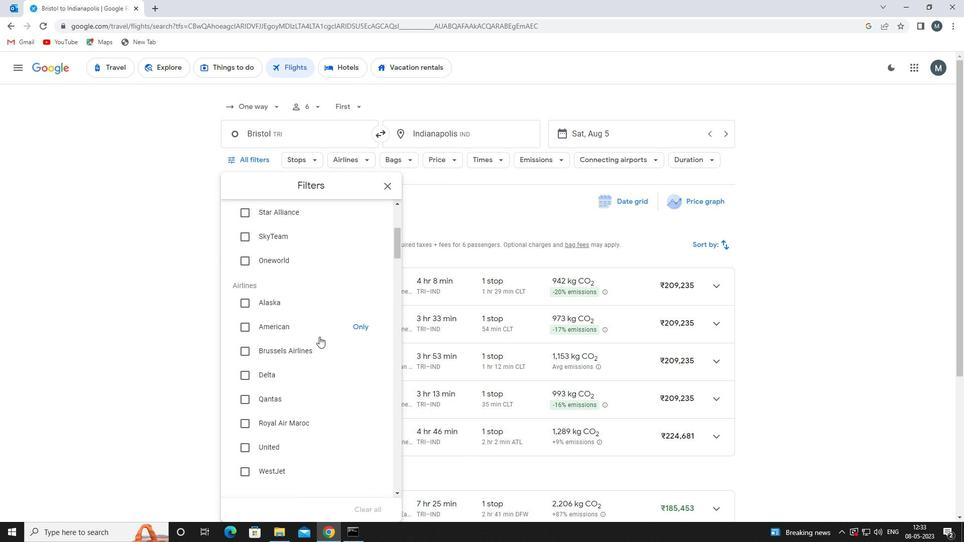 
Action: Mouse moved to (301, 370)
Screenshot: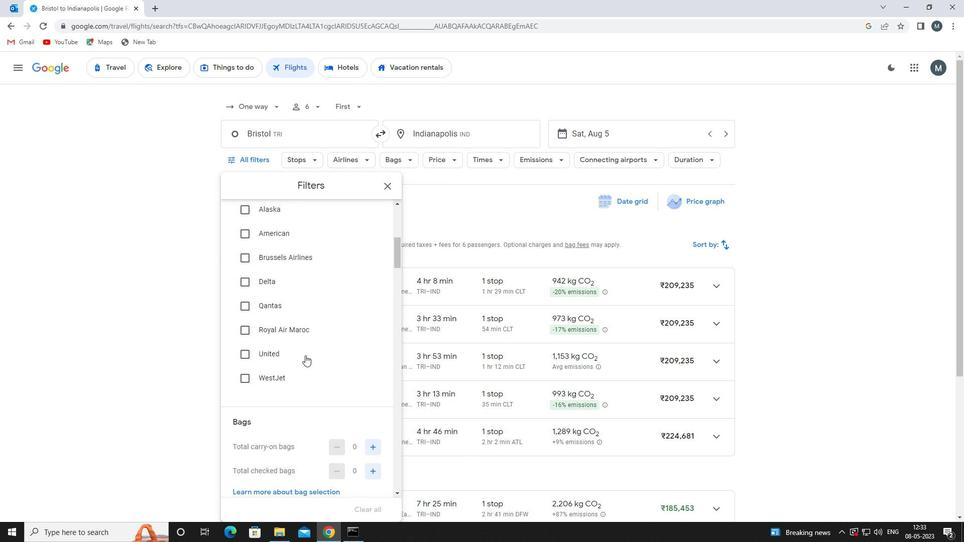 
Action: Mouse pressed left at (301, 370)
Screenshot: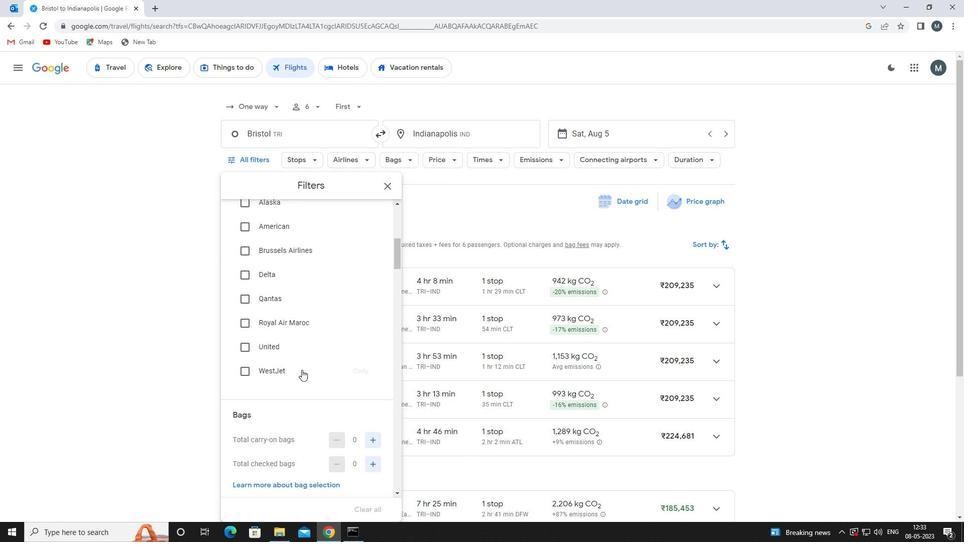 
Action: Mouse moved to (322, 342)
Screenshot: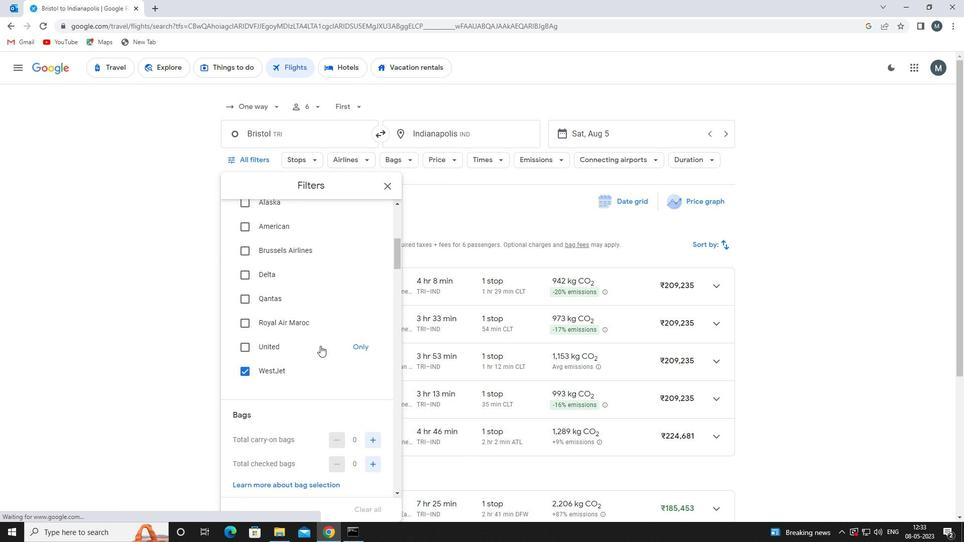 
Action: Mouse scrolled (322, 341) with delta (0, 0)
Screenshot: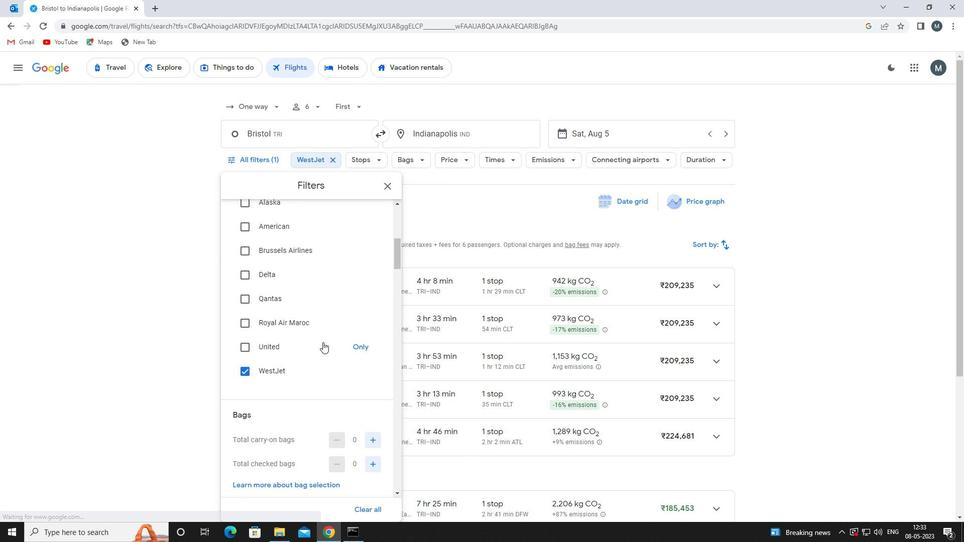 
Action: Mouse scrolled (322, 341) with delta (0, 0)
Screenshot: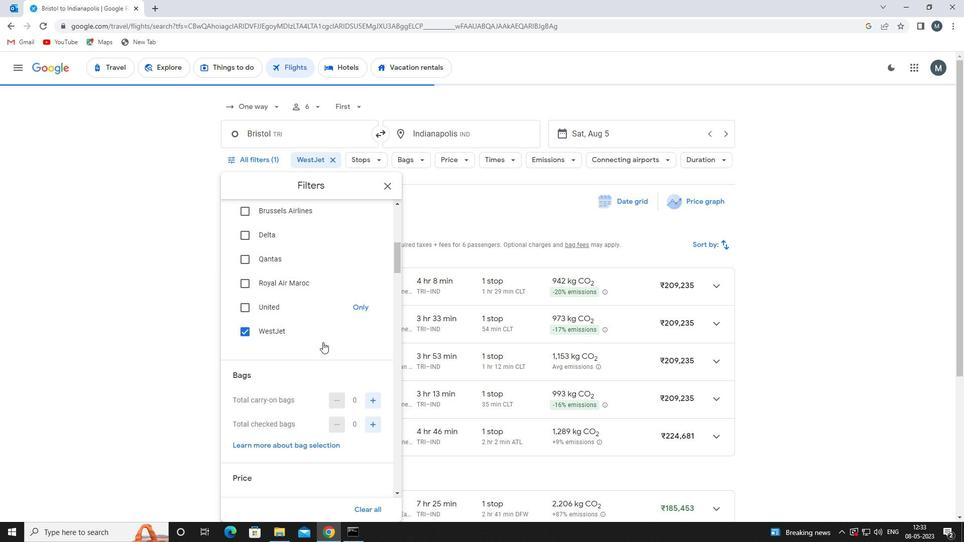 
Action: Mouse moved to (367, 363)
Screenshot: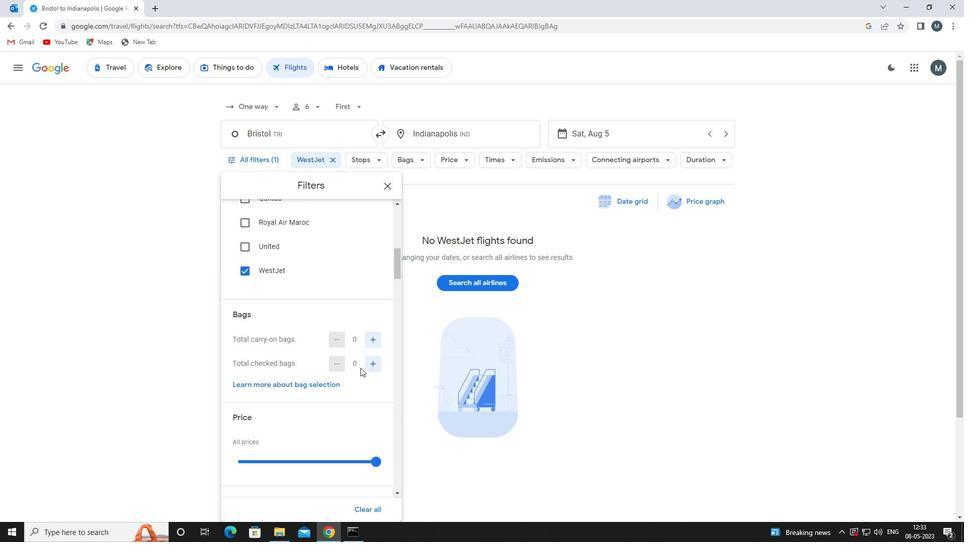 
Action: Mouse pressed left at (367, 363)
Screenshot: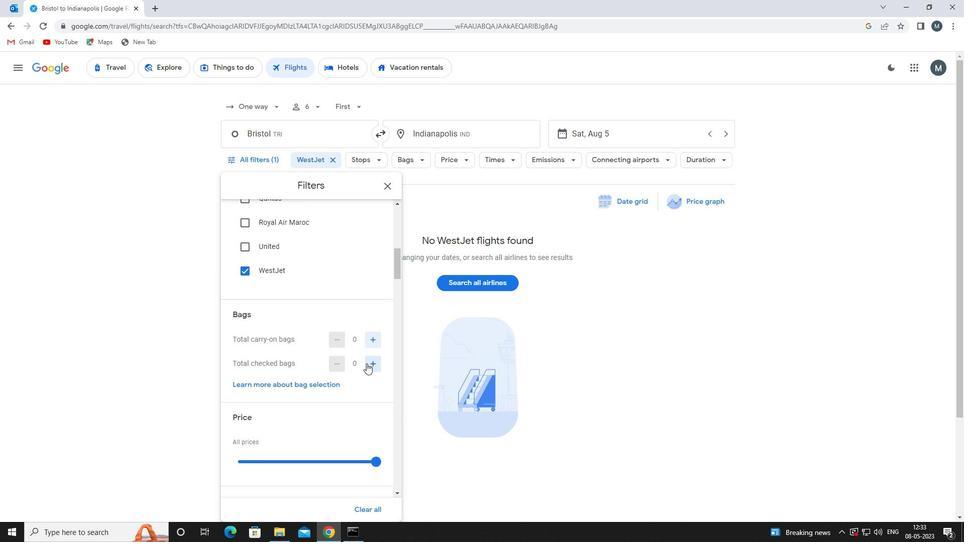 
Action: Mouse moved to (367, 363)
Screenshot: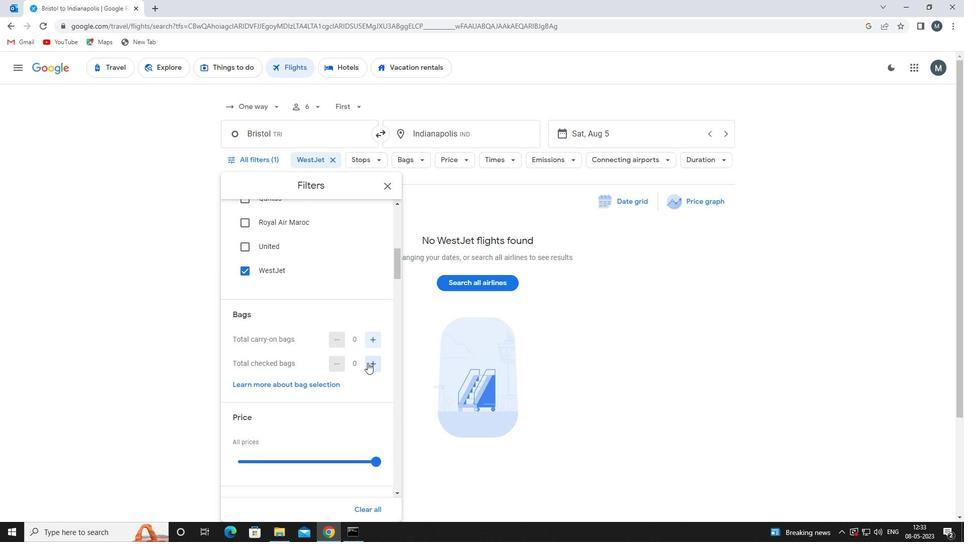
Action: Mouse pressed left at (367, 363)
Screenshot: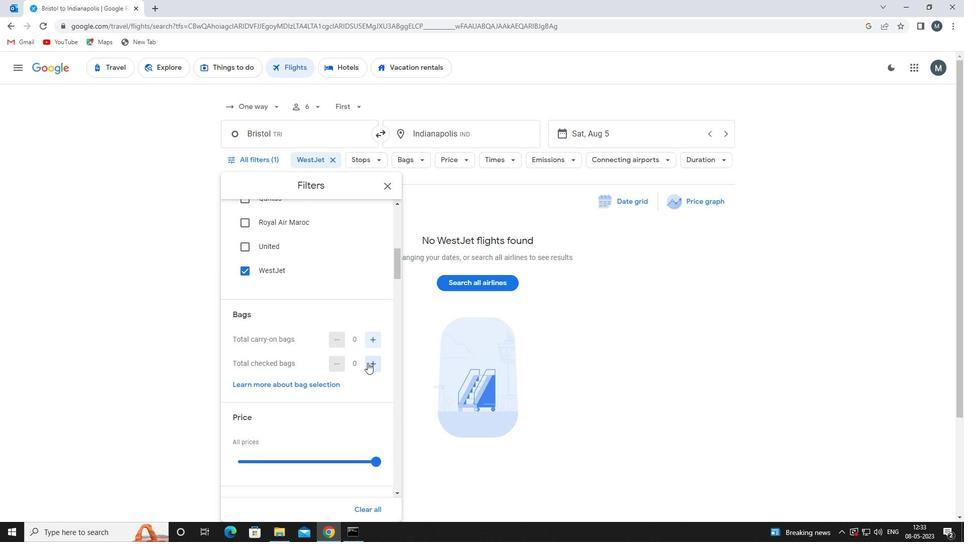 
Action: Mouse pressed left at (367, 363)
Screenshot: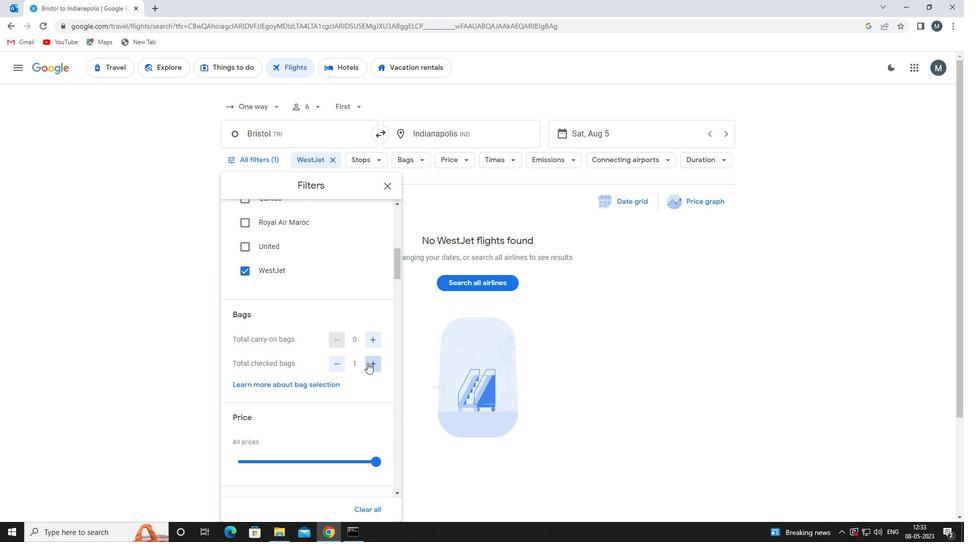 
Action: Mouse moved to (368, 363)
Screenshot: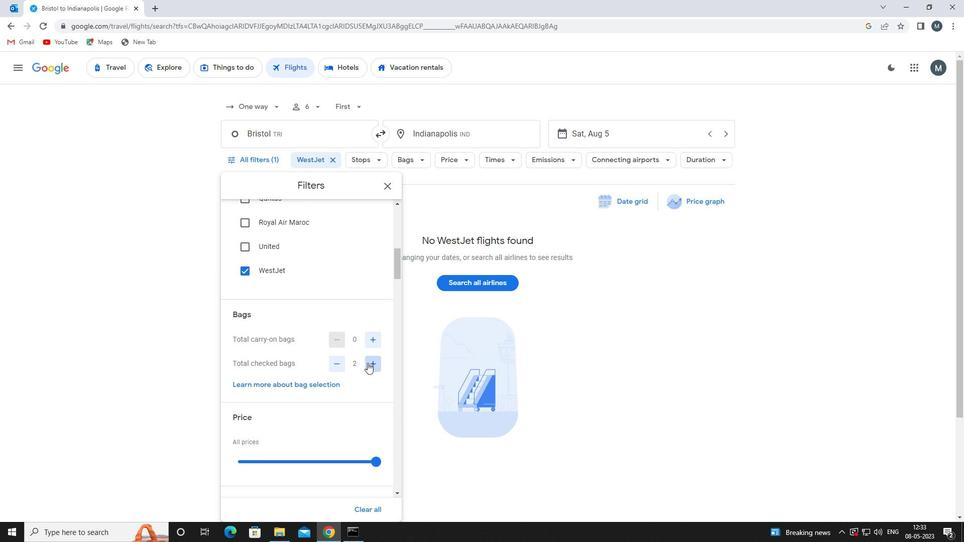 
Action: Mouse pressed left at (368, 363)
Screenshot: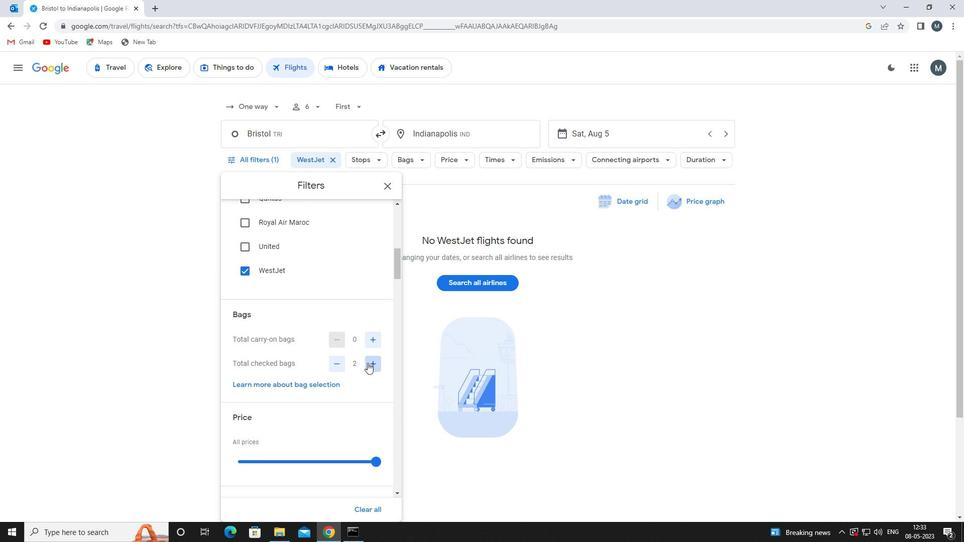 
Action: Mouse moved to (368, 363)
Screenshot: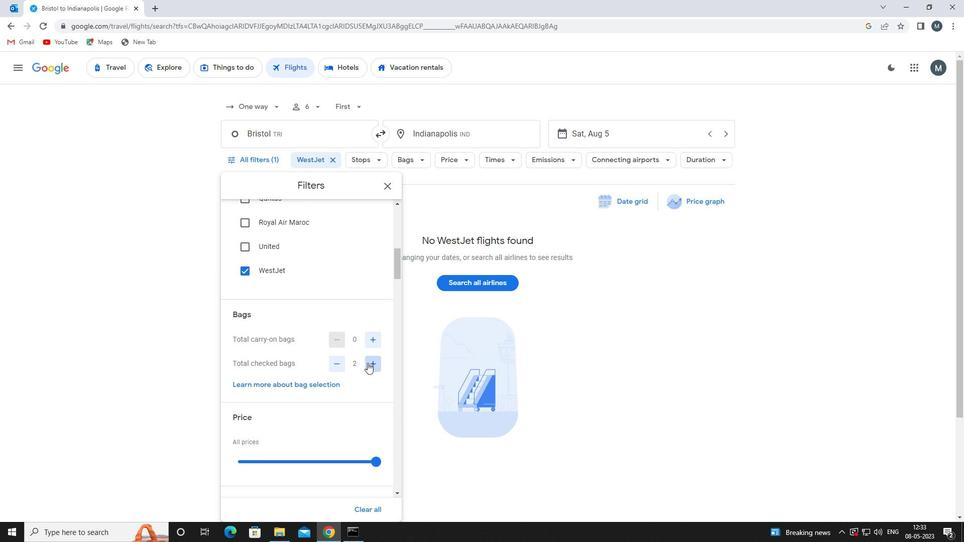 
Action: Mouse pressed left at (368, 363)
Screenshot: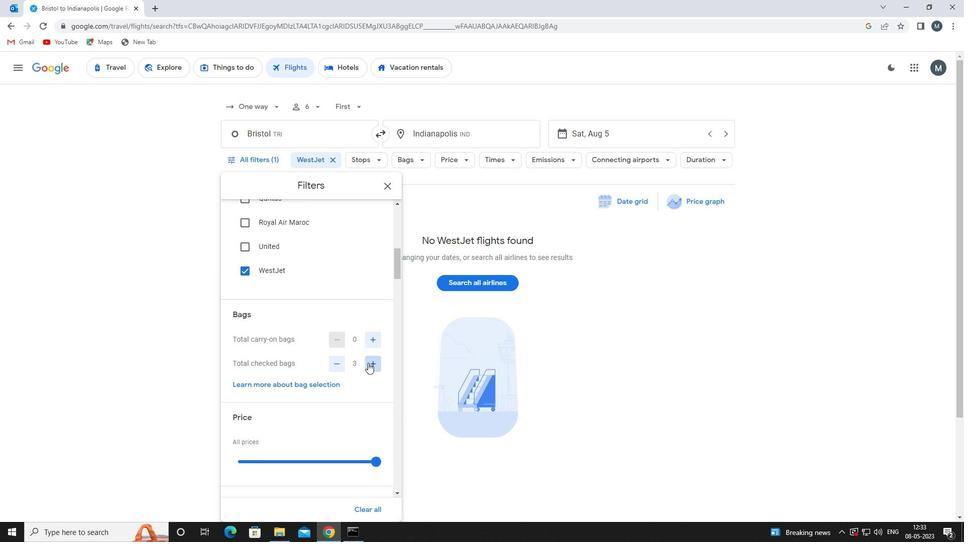 
Action: Mouse pressed left at (368, 363)
Screenshot: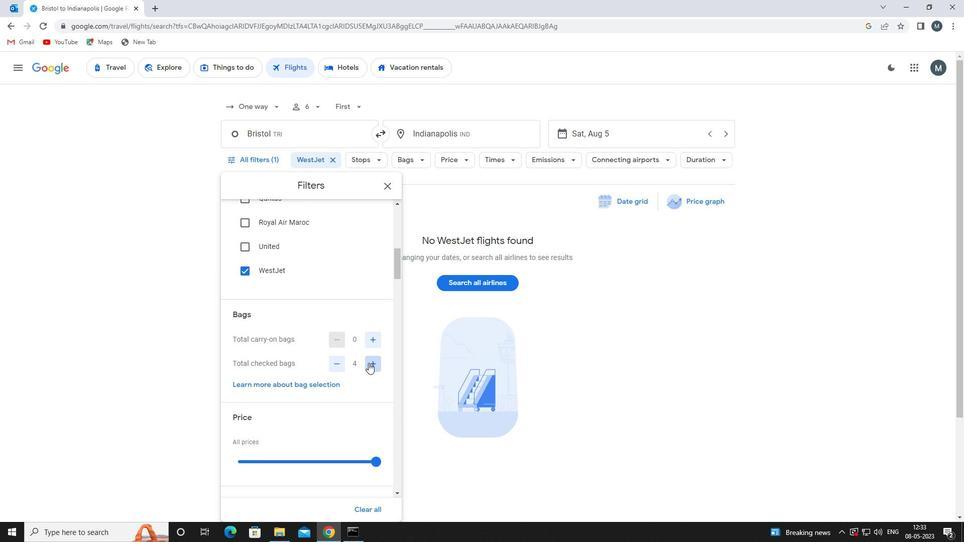 
Action: Mouse pressed left at (368, 363)
Screenshot: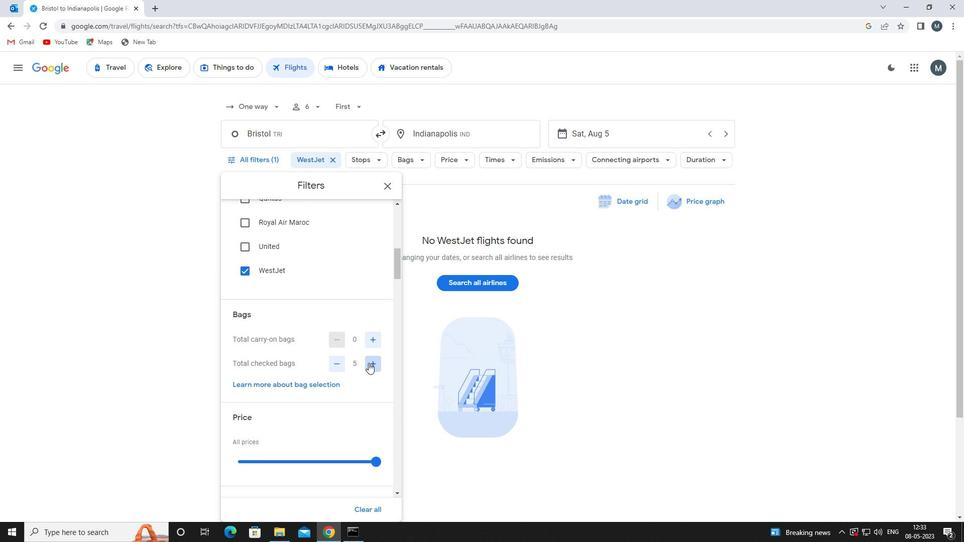 
Action: Mouse moved to (321, 340)
Screenshot: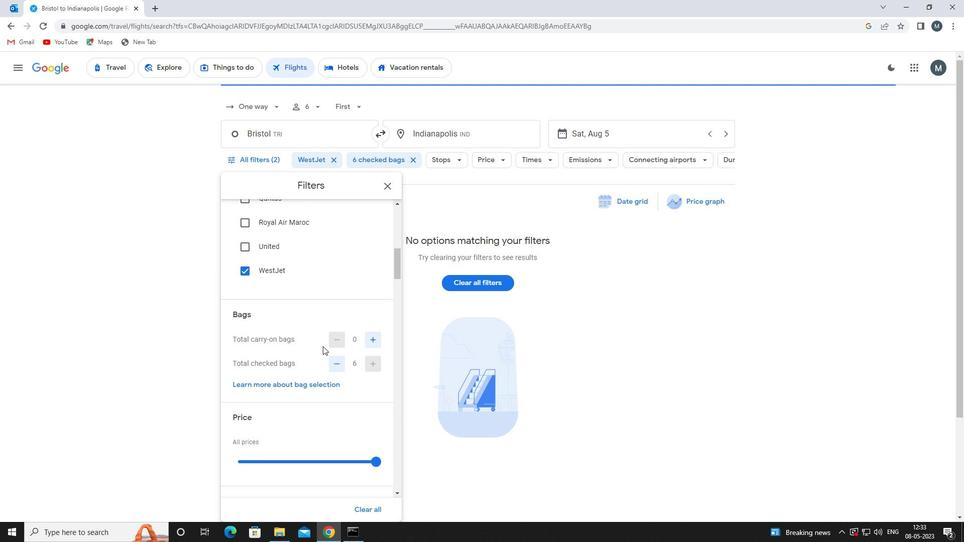 
Action: Mouse scrolled (321, 340) with delta (0, 0)
Screenshot: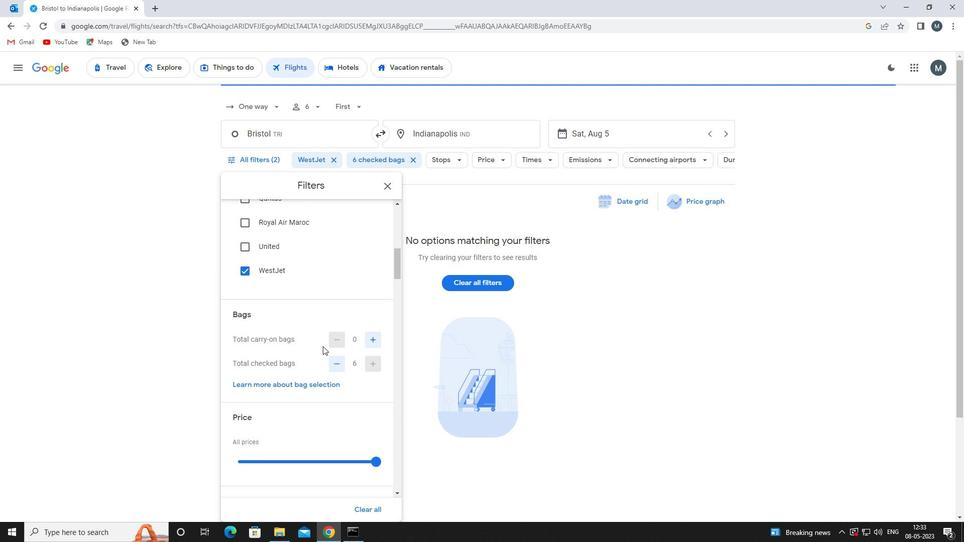 
Action: Mouse moved to (318, 340)
Screenshot: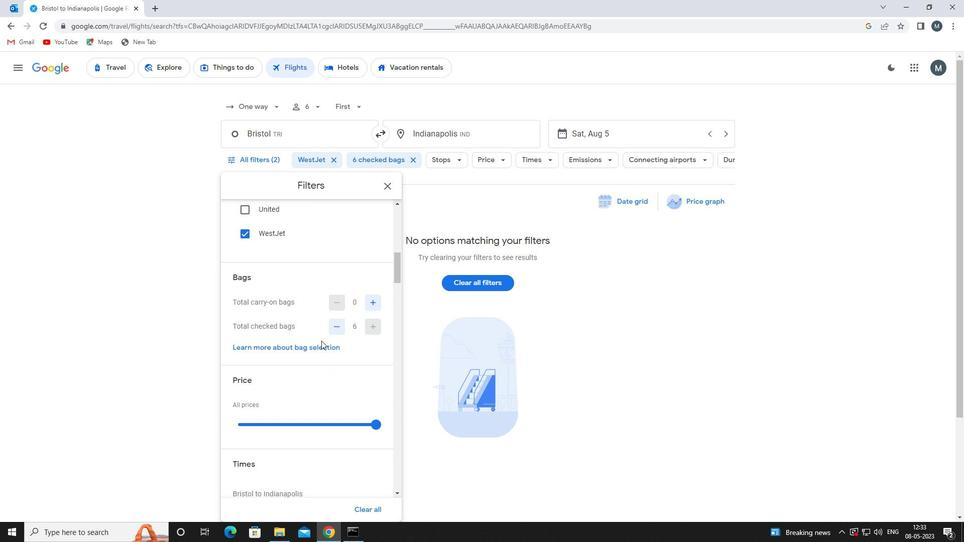 
Action: Mouse scrolled (318, 340) with delta (0, 0)
Screenshot: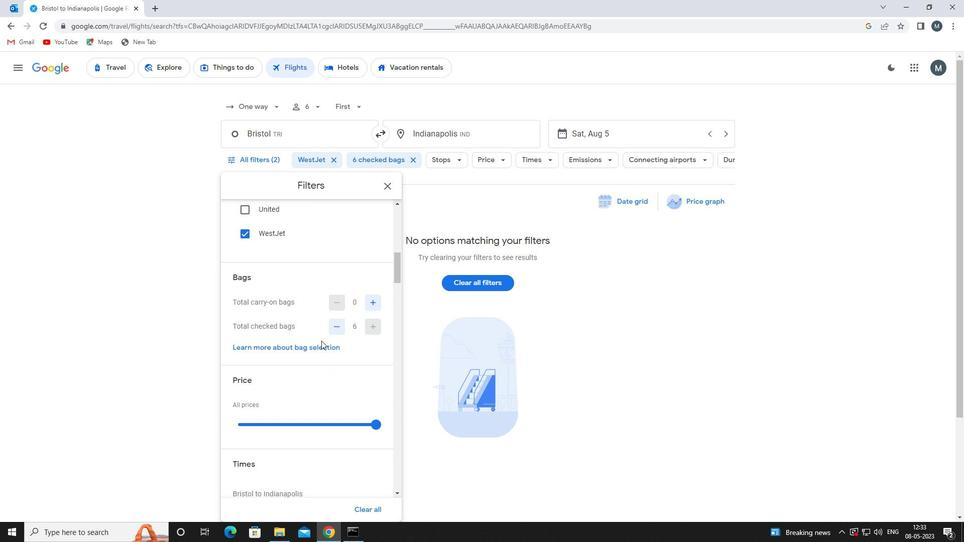 
Action: Mouse moved to (295, 358)
Screenshot: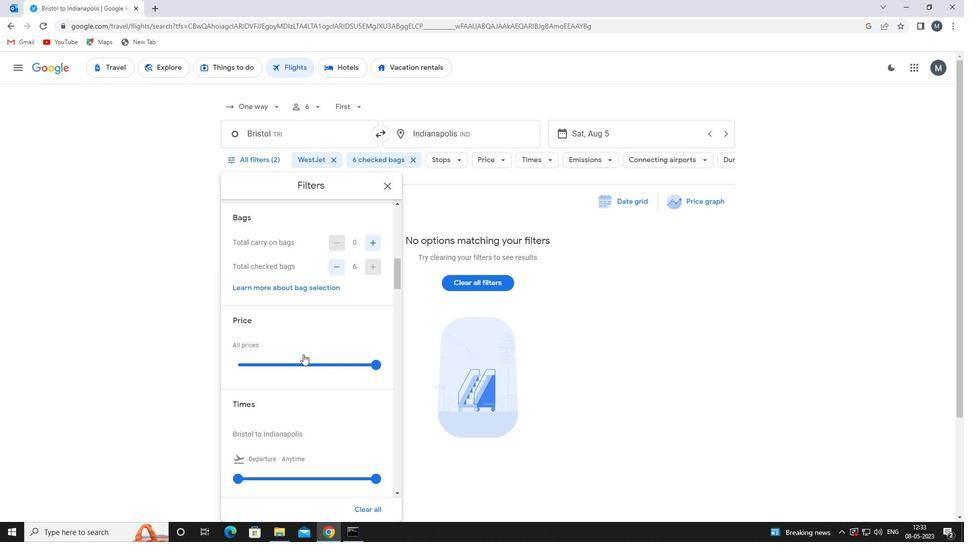
Action: Mouse pressed left at (295, 358)
Screenshot: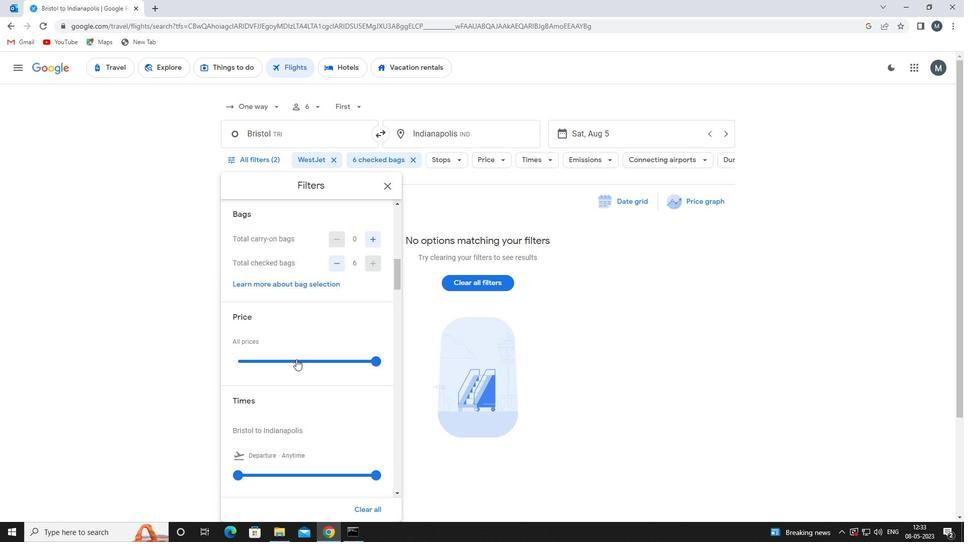 
Action: Mouse moved to (295, 358)
Screenshot: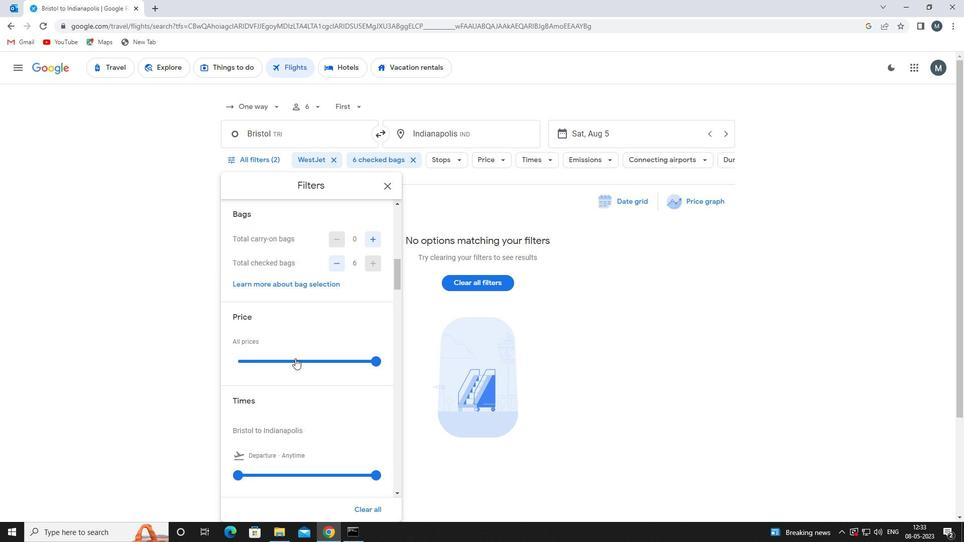 
Action: Mouse pressed left at (295, 358)
Screenshot: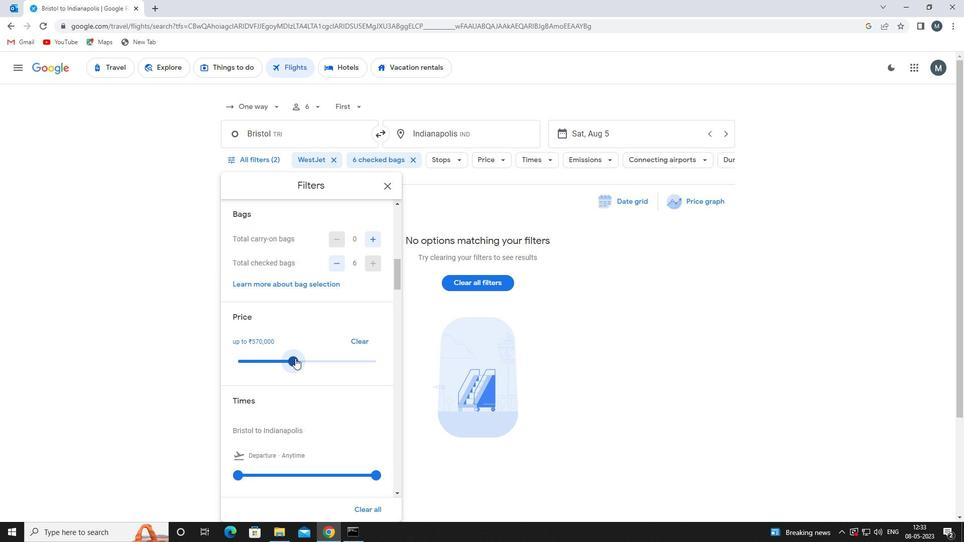 
Action: Mouse moved to (293, 333)
Screenshot: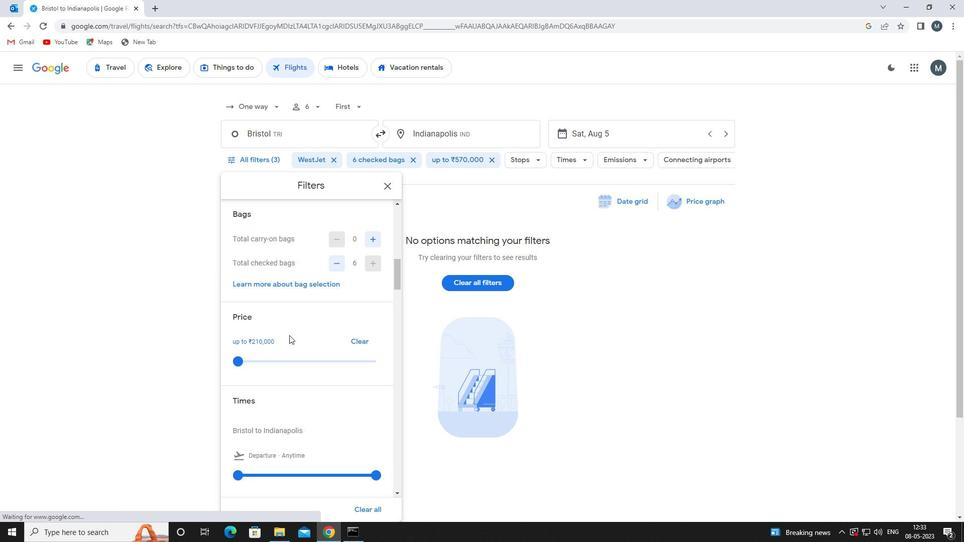
Action: Mouse scrolled (293, 332) with delta (0, 0)
Screenshot: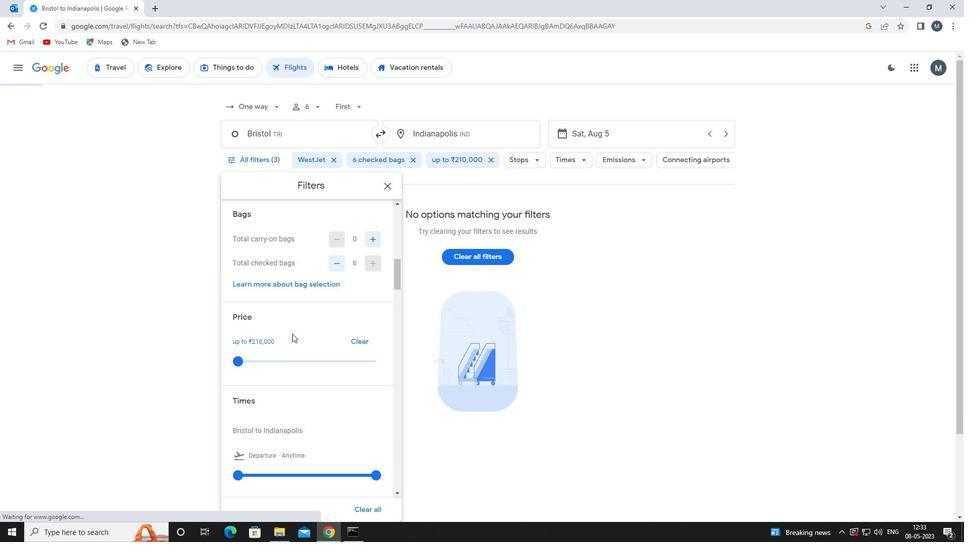 
Action: Mouse moved to (293, 333)
Screenshot: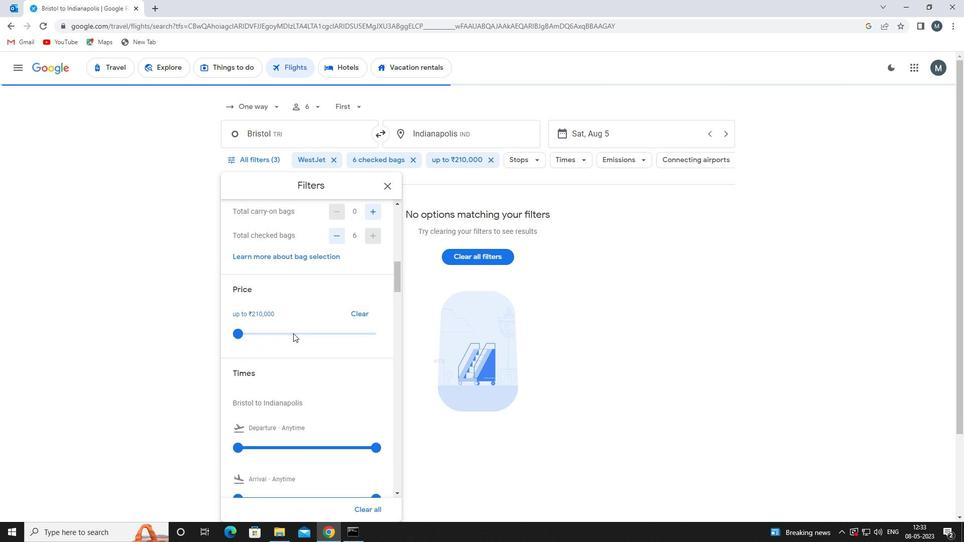 
Action: Mouse scrolled (293, 332) with delta (0, 0)
Screenshot: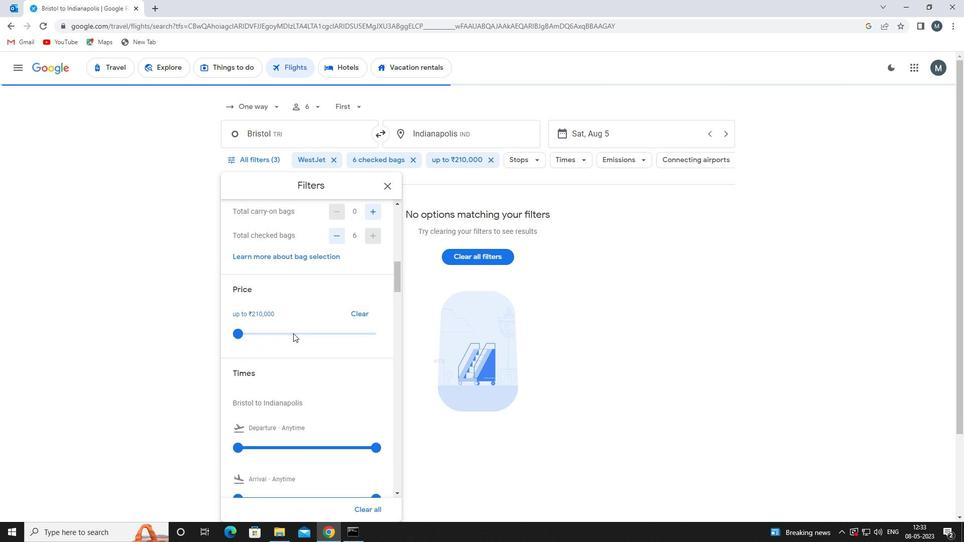 
Action: Mouse moved to (248, 372)
Screenshot: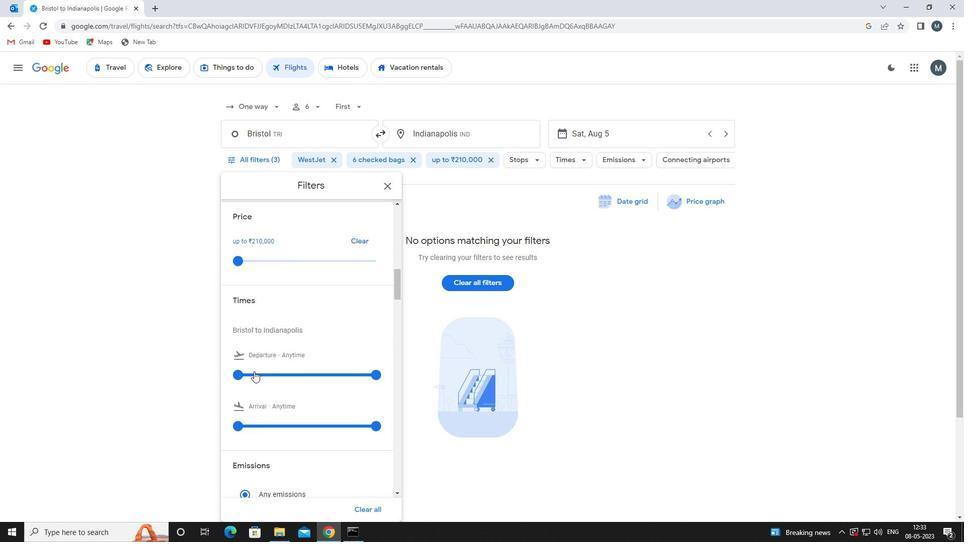 
Action: Mouse pressed left at (248, 372)
Screenshot: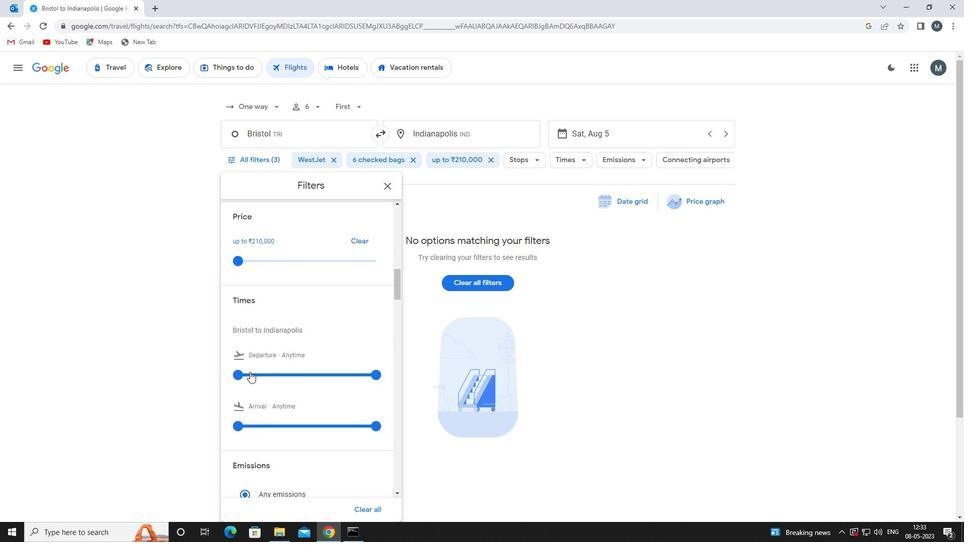 
Action: Mouse moved to (374, 375)
Screenshot: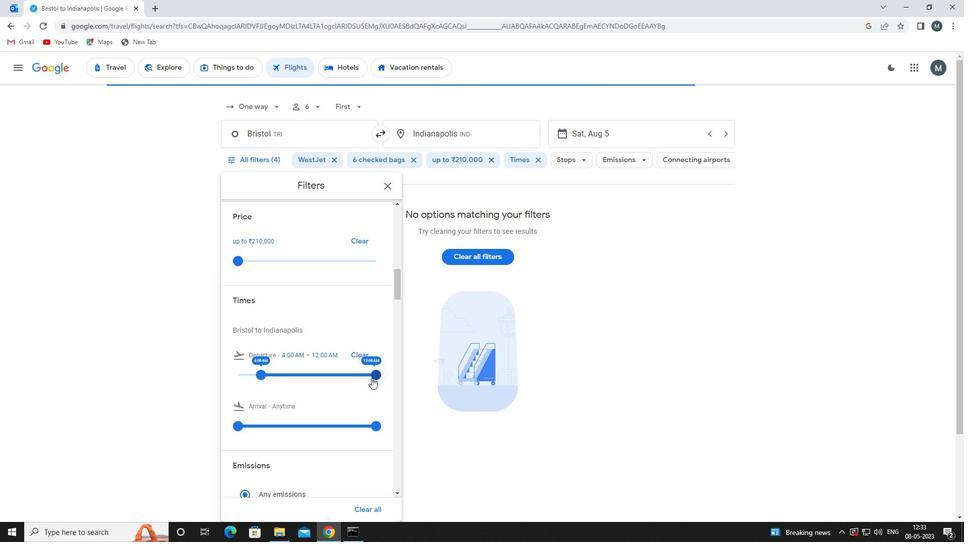 
Action: Mouse pressed left at (374, 375)
Screenshot: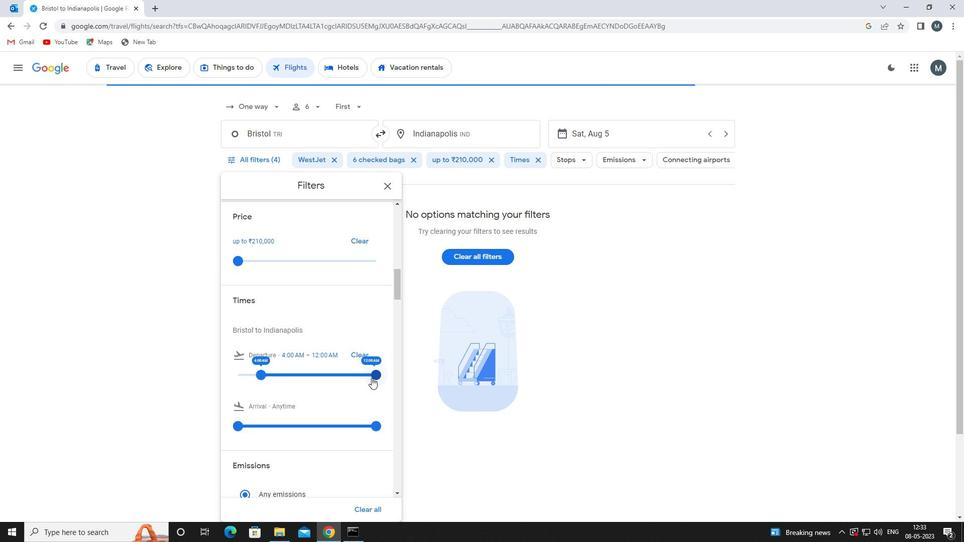 
Action: Mouse moved to (283, 360)
Screenshot: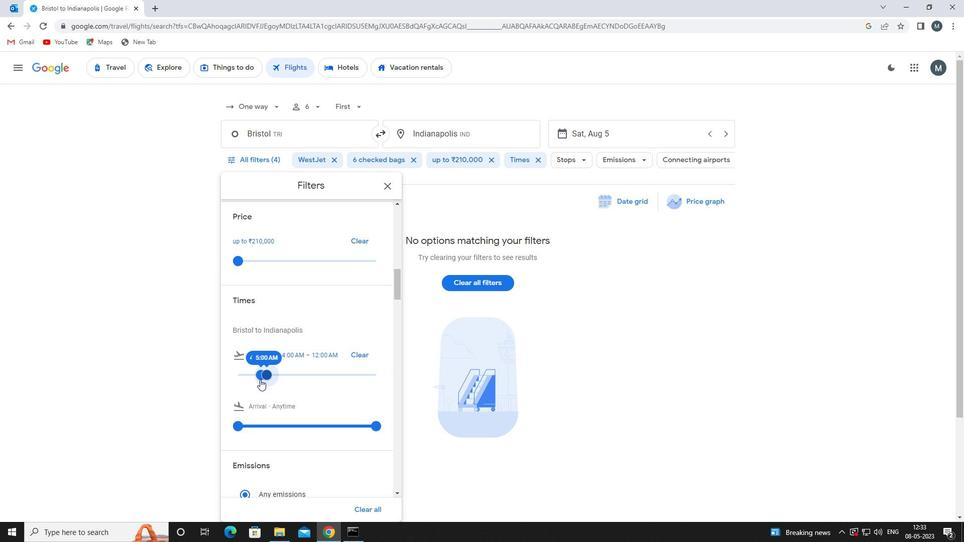 
Action: Mouse scrolled (283, 359) with delta (0, 0)
Screenshot: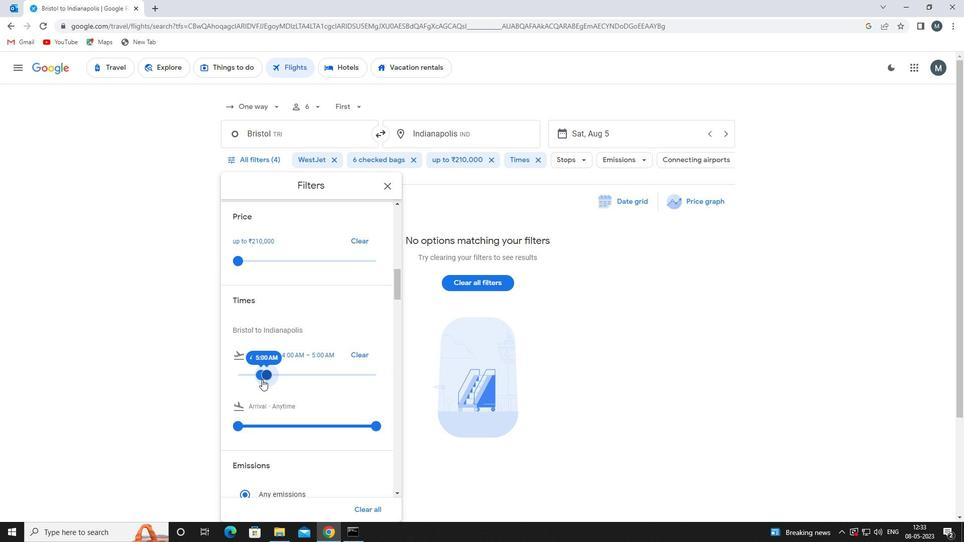 
Action: Mouse scrolled (283, 359) with delta (0, 0)
Screenshot: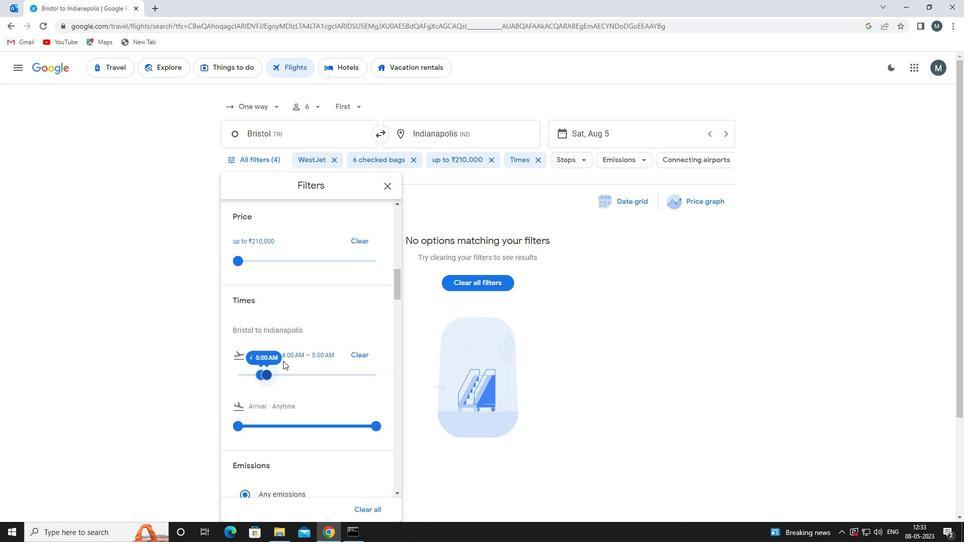 
Action: Mouse moved to (390, 190)
Screenshot: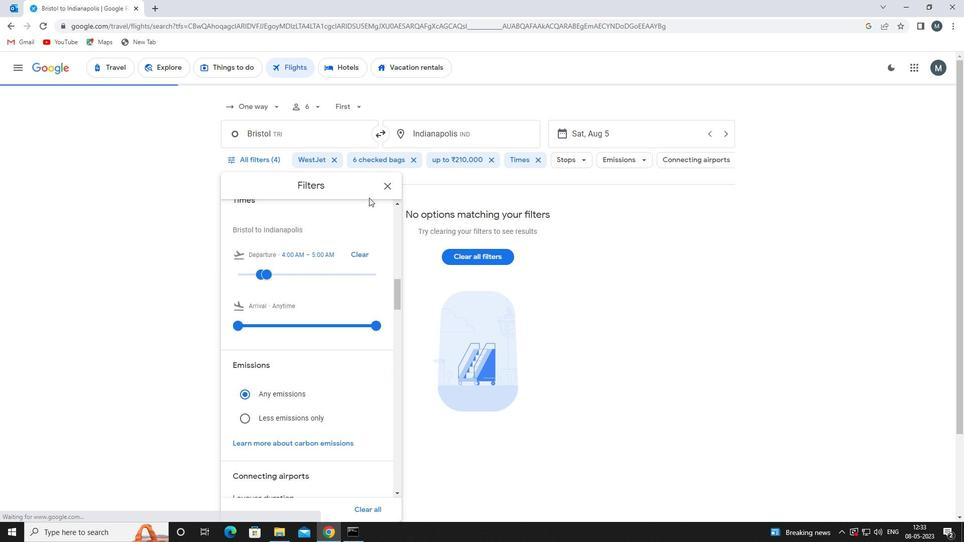 
Action: Mouse pressed left at (390, 190)
Screenshot: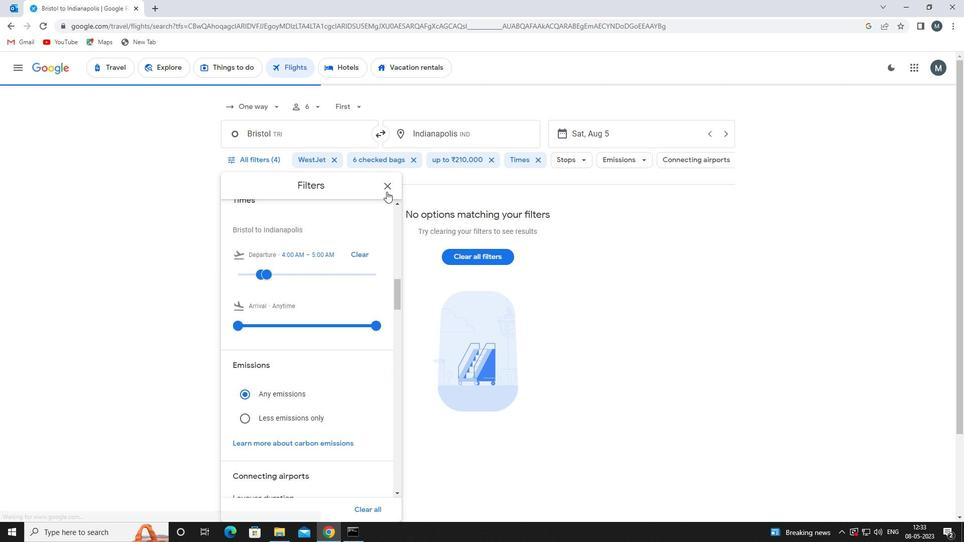 
Action: Mouse moved to (386, 201)
Screenshot: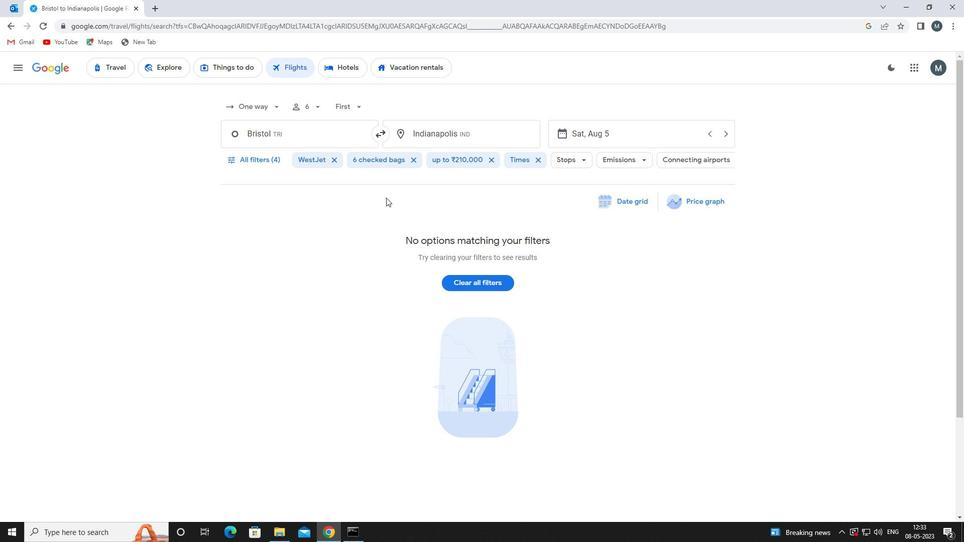 
